 Task: Toggle the cursor blinking option in the integrated.
Action: Mouse moved to (49, 597)
Screenshot: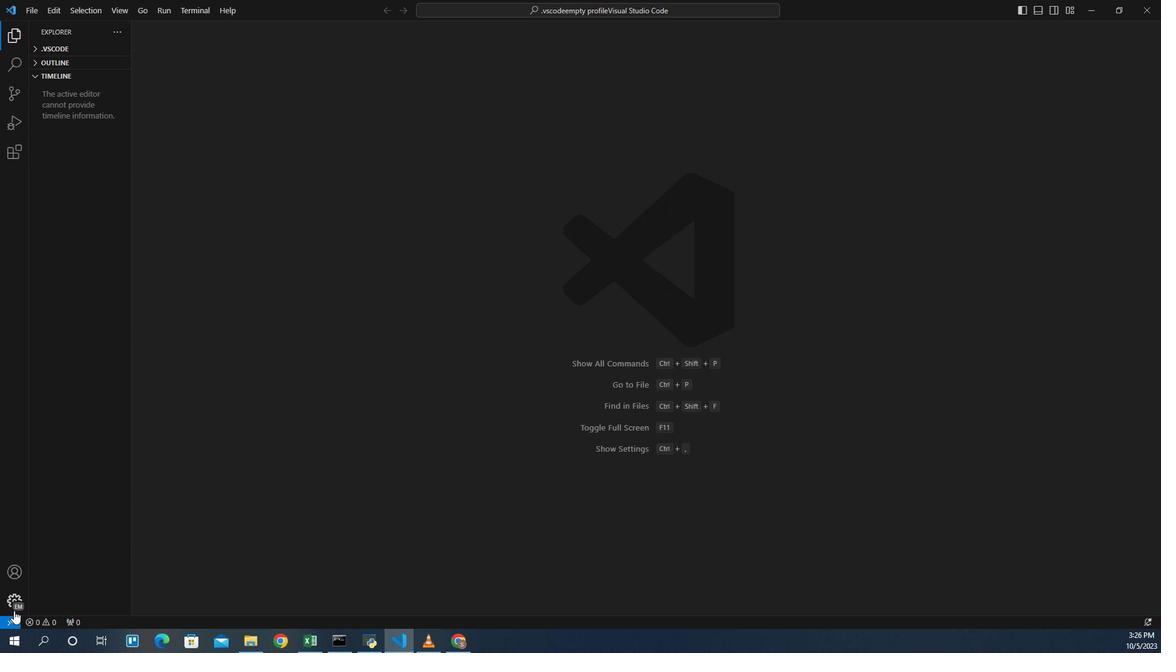 
Action: Mouse pressed left at (49, 597)
Screenshot: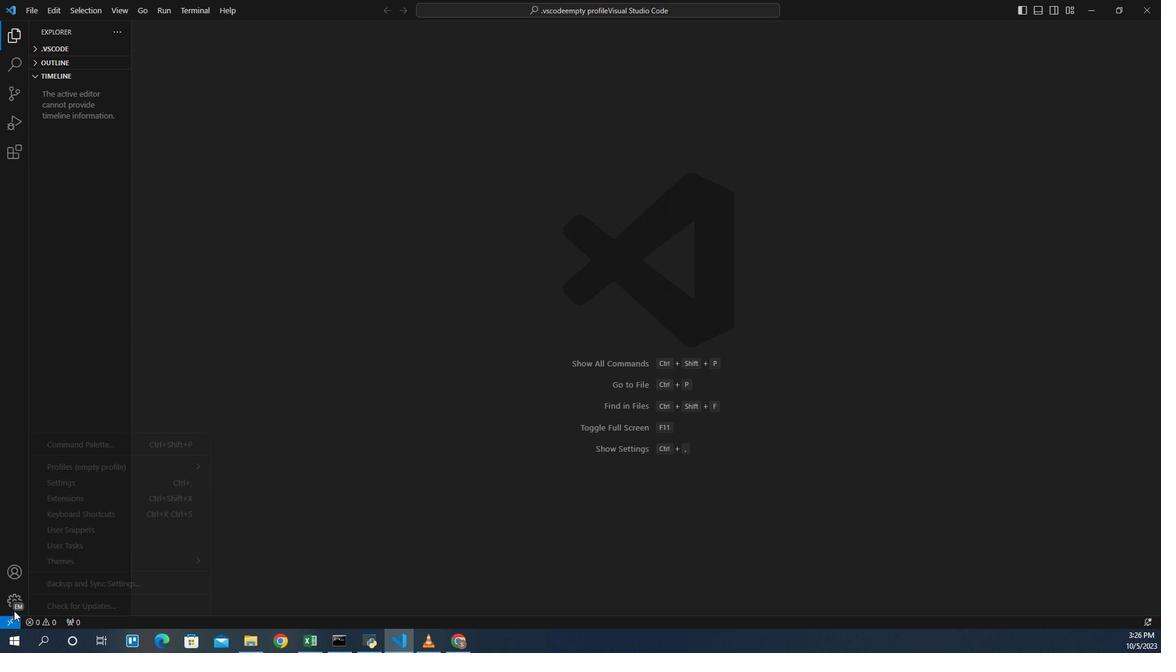 
Action: Mouse moved to (103, 481)
Screenshot: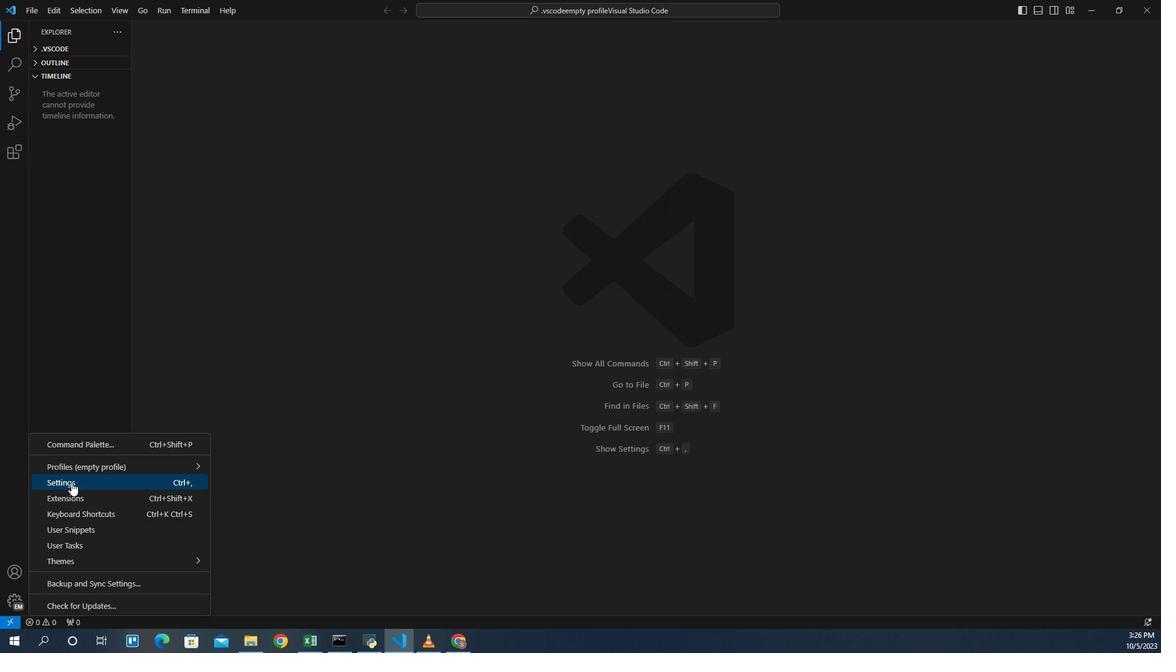 
Action: Mouse pressed left at (103, 481)
Screenshot: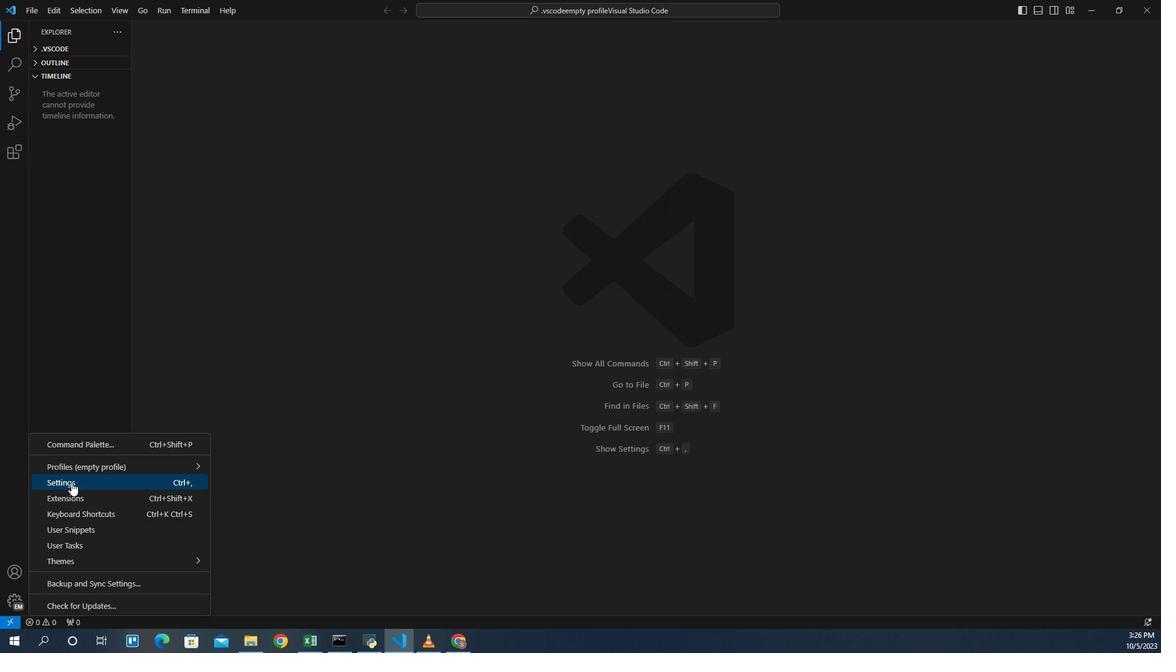 
Action: Mouse moved to (341, 189)
Screenshot: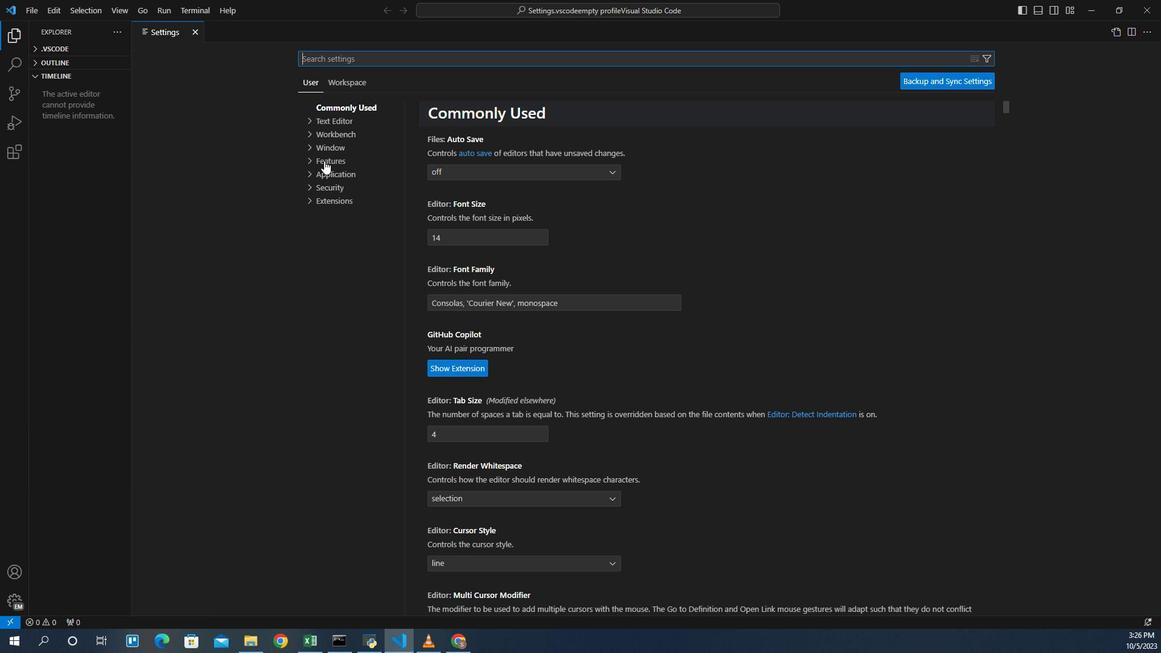 
Action: Mouse pressed left at (341, 189)
Screenshot: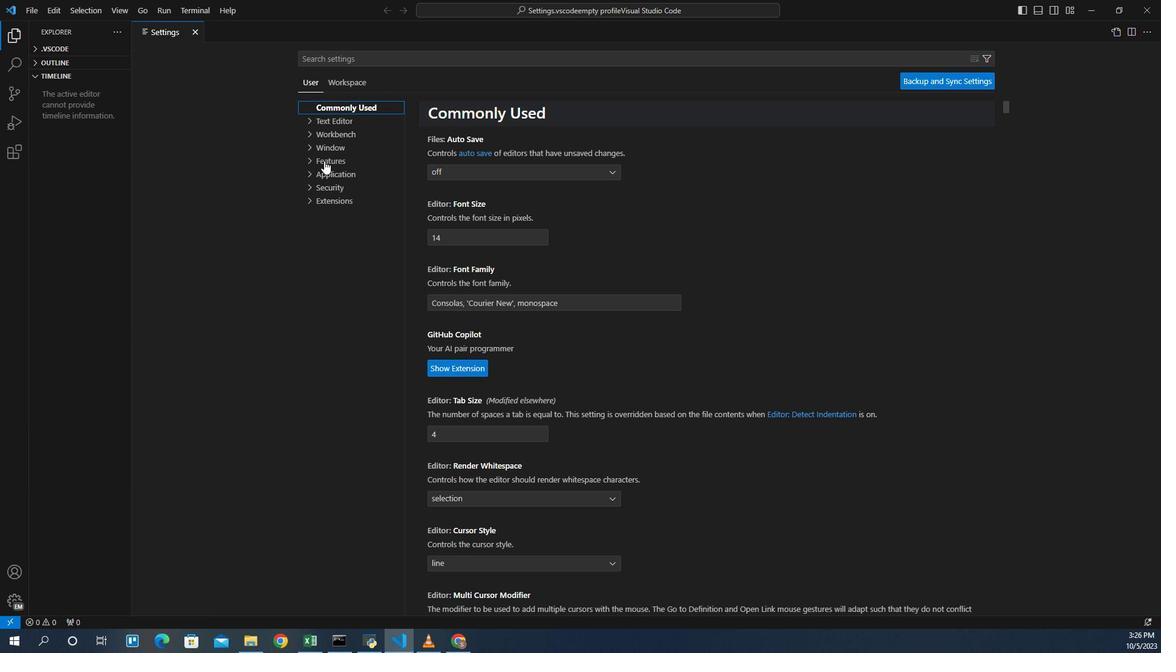 
Action: Mouse moved to (358, 282)
Screenshot: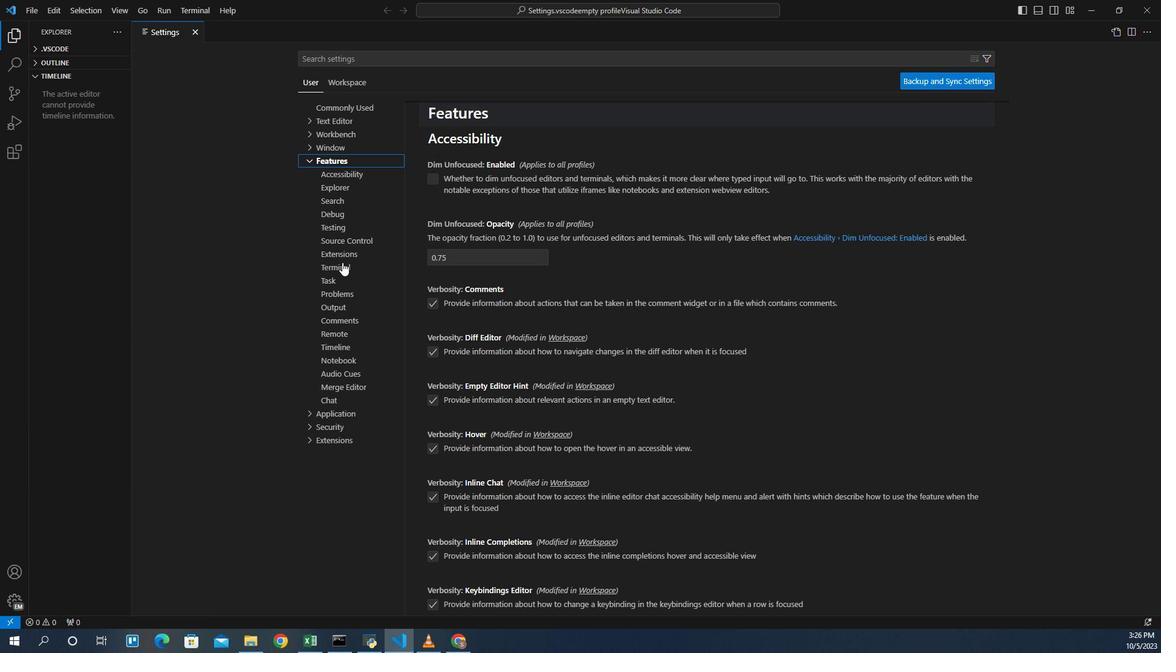 
Action: Mouse pressed left at (358, 282)
Screenshot: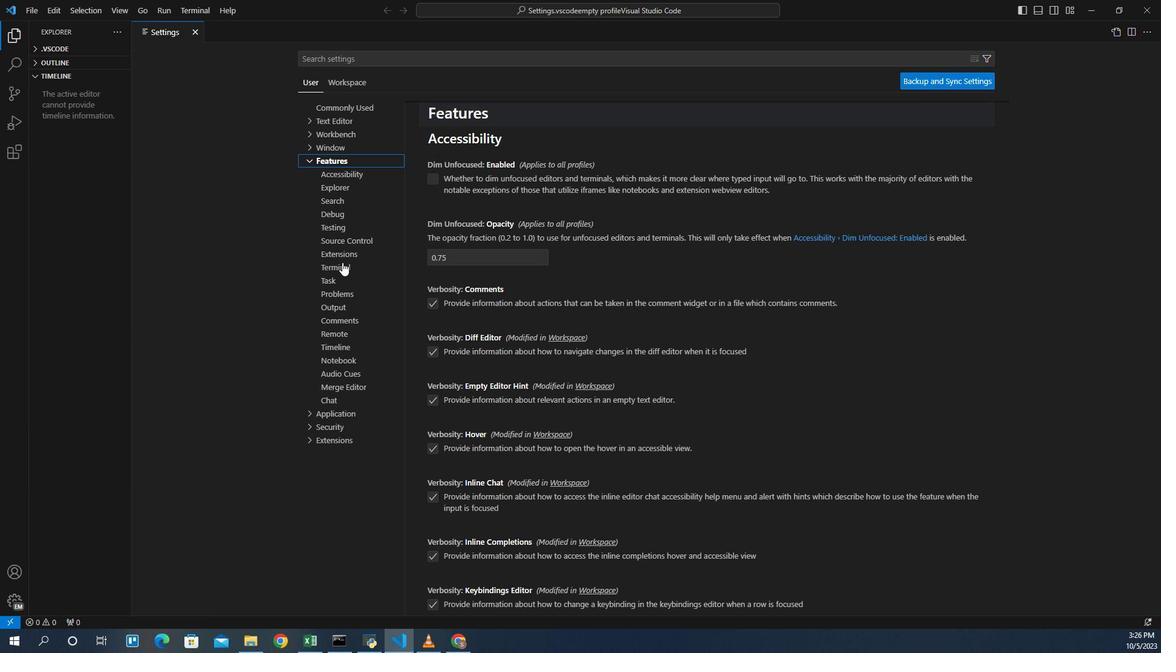 
Action: Mouse moved to (549, 455)
Screenshot: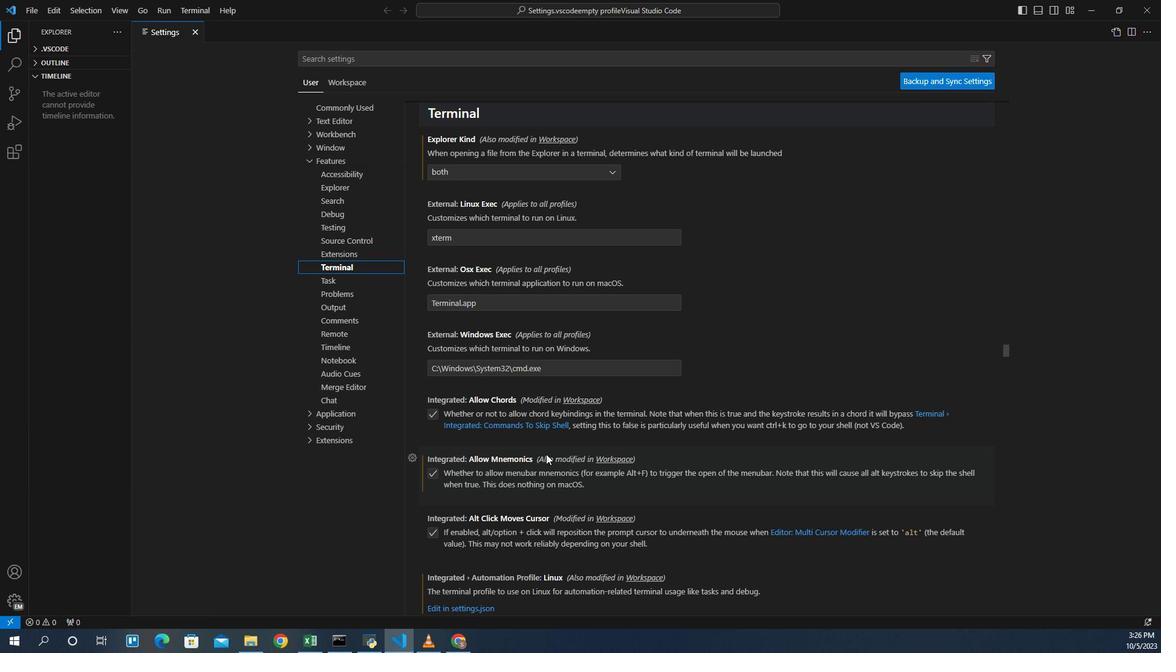 
Action: Mouse scrolled (549, 455) with delta (0, 0)
Screenshot: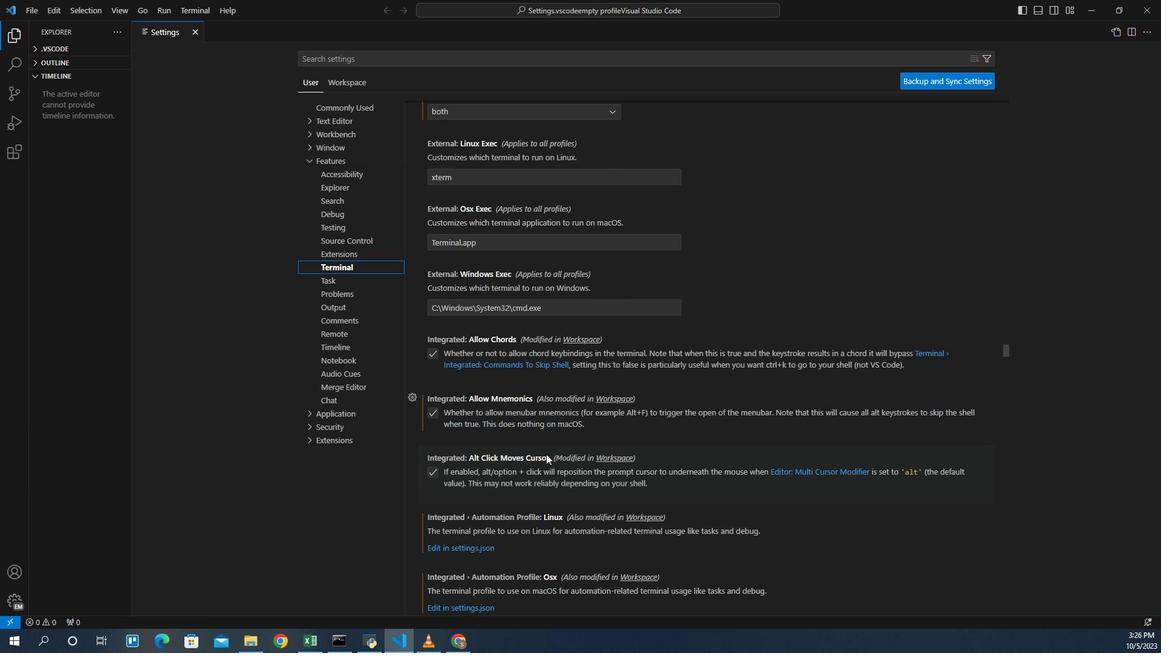 
Action: Mouse scrolled (549, 455) with delta (0, 0)
Screenshot: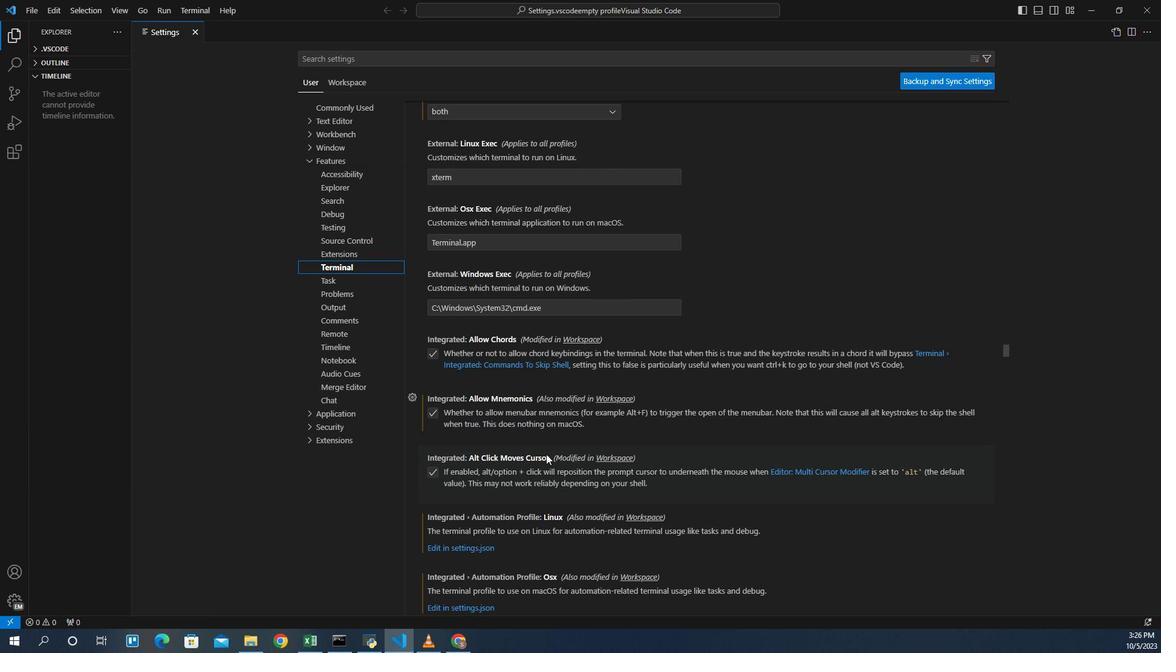
Action: Mouse scrolled (549, 455) with delta (0, 0)
Screenshot: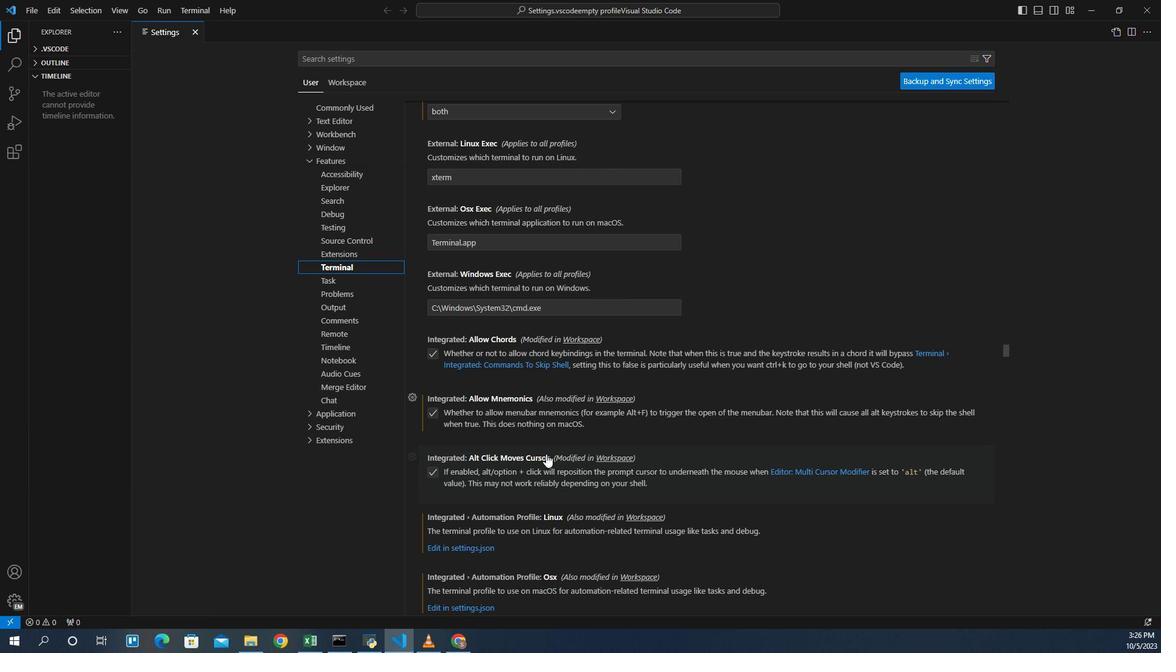 
Action: Mouse scrolled (549, 455) with delta (0, 0)
Screenshot: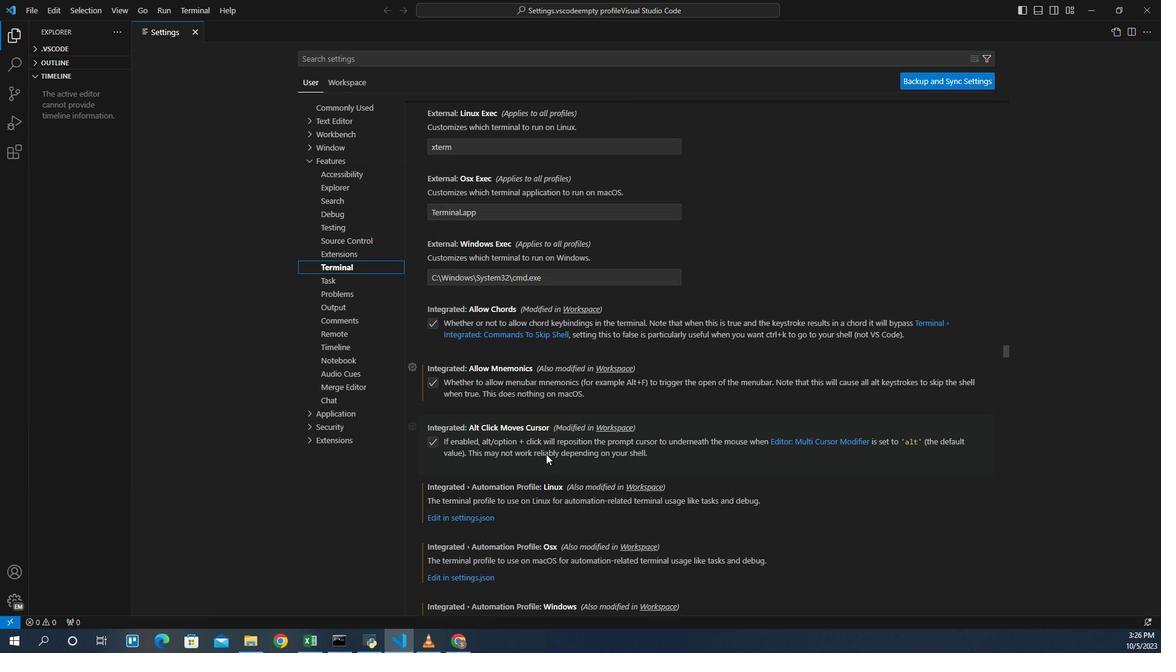 
Action: Mouse scrolled (549, 455) with delta (0, 0)
Screenshot: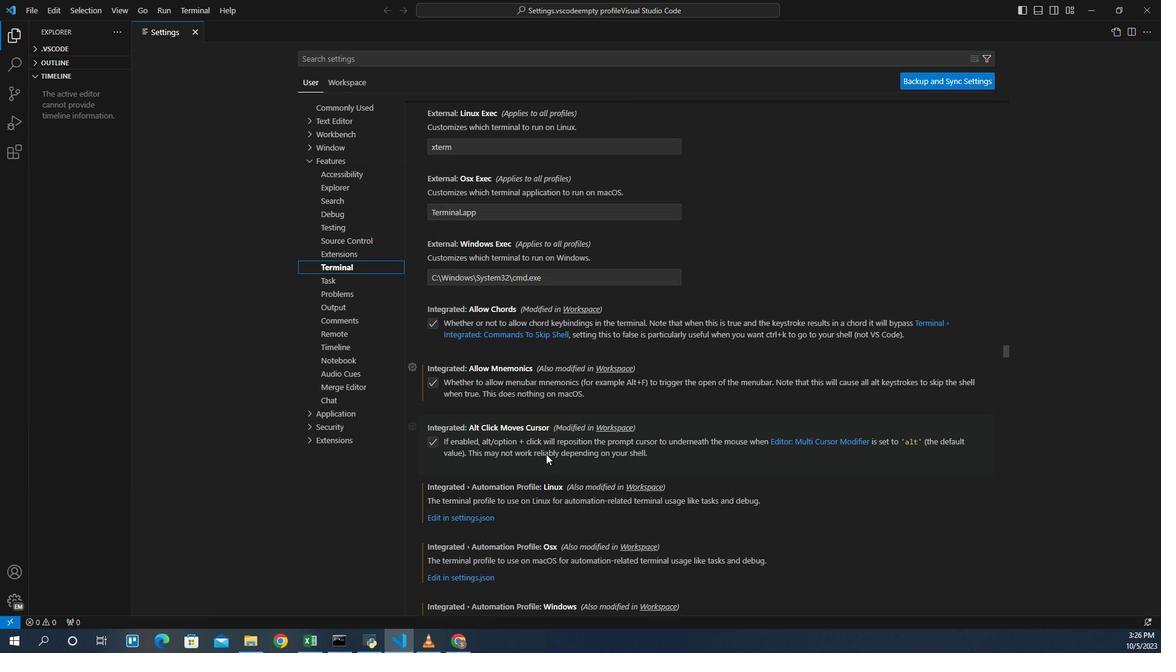 
Action: Mouse scrolled (549, 455) with delta (0, 0)
Screenshot: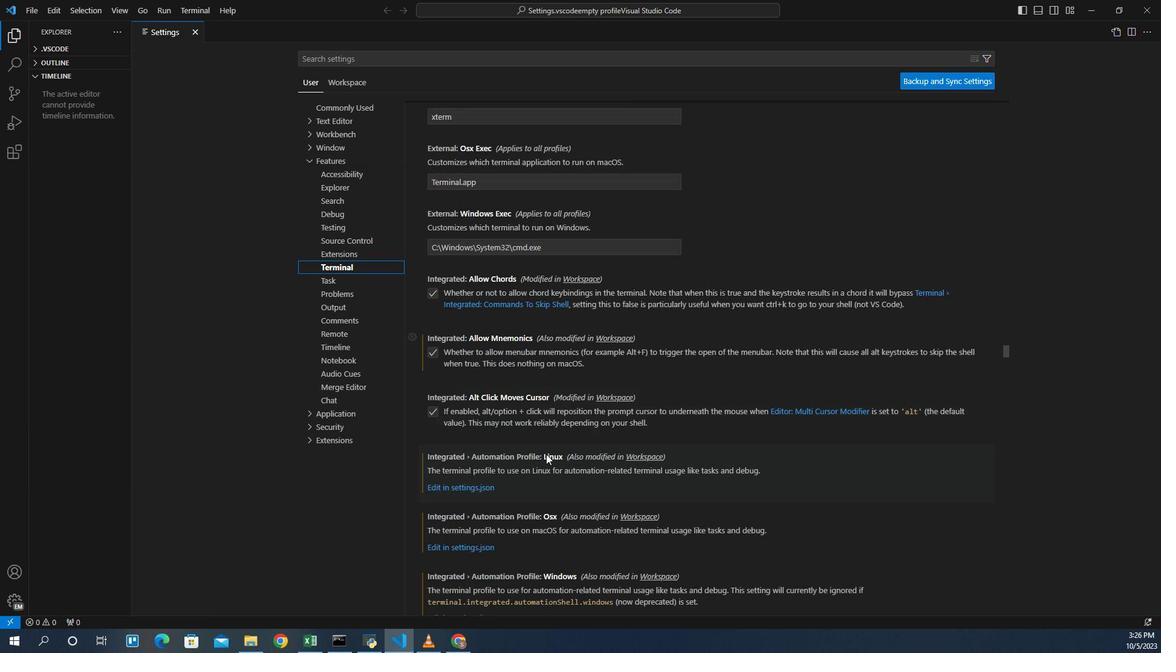 
Action: Mouse scrolled (549, 455) with delta (0, 0)
Screenshot: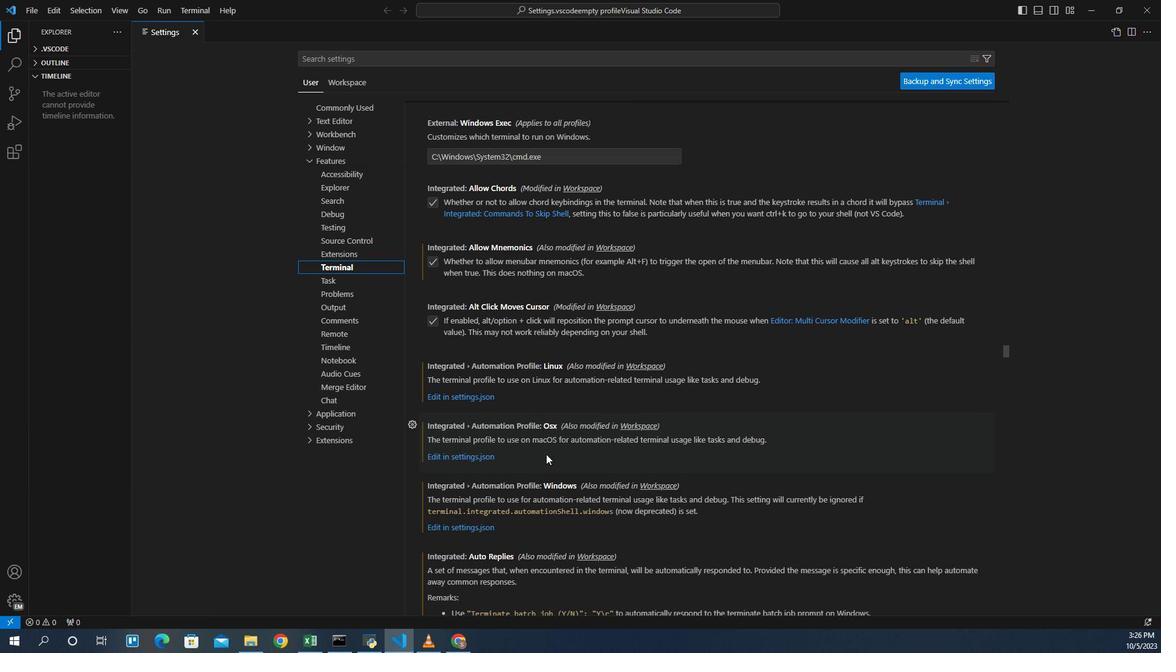 
Action: Mouse scrolled (549, 455) with delta (0, 0)
Screenshot: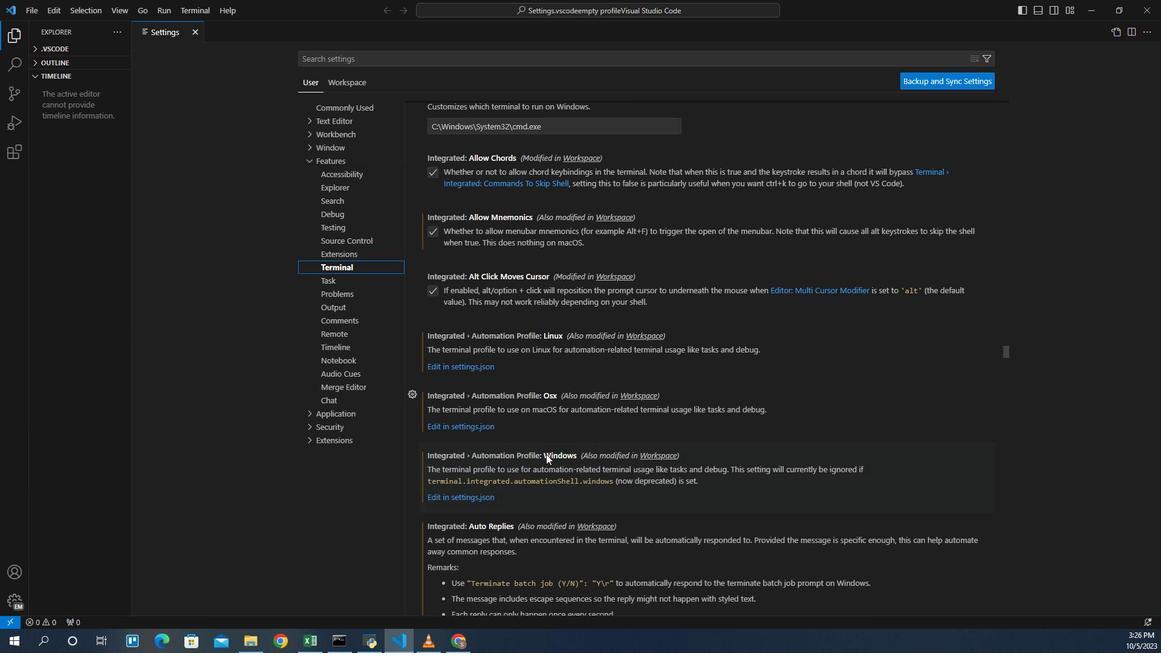 
Action: Mouse scrolled (549, 455) with delta (0, 0)
Screenshot: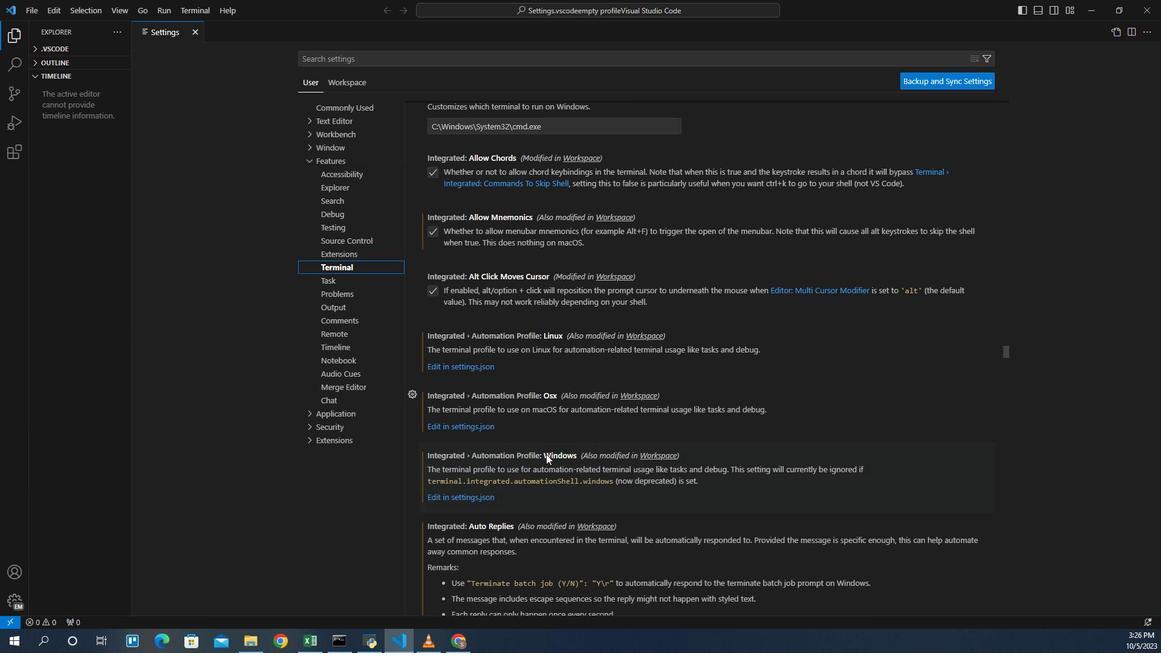 
Action: Mouse scrolled (549, 455) with delta (0, 0)
Screenshot: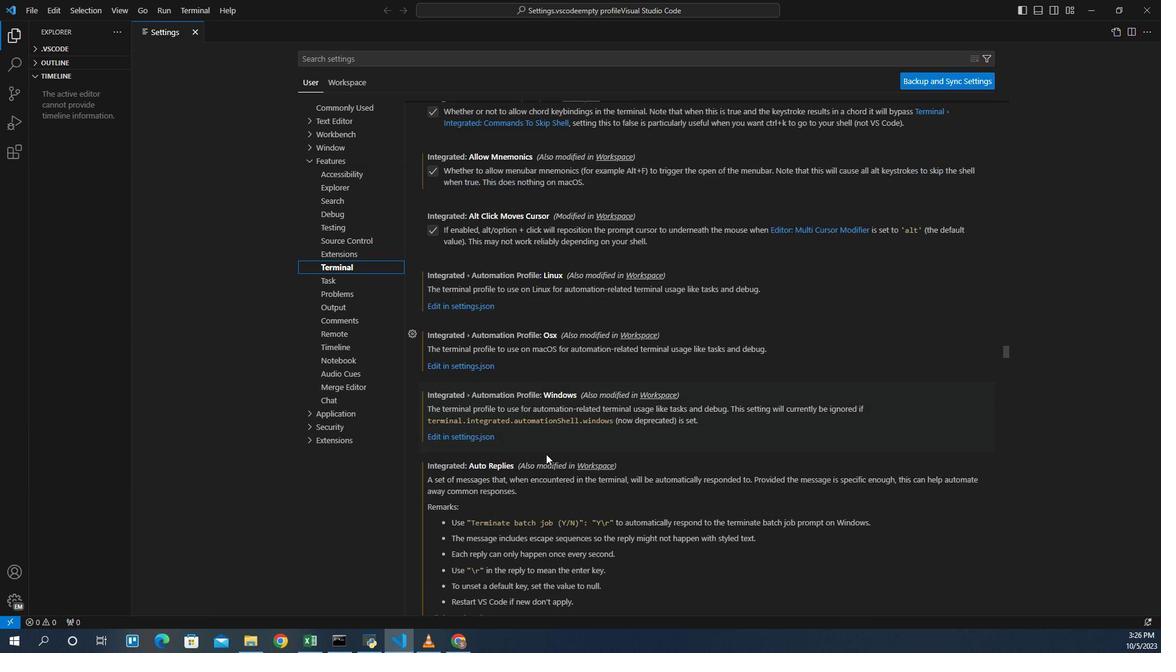
Action: Mouse scrolled (549, 455) with delta (0, 0)
Screenshot: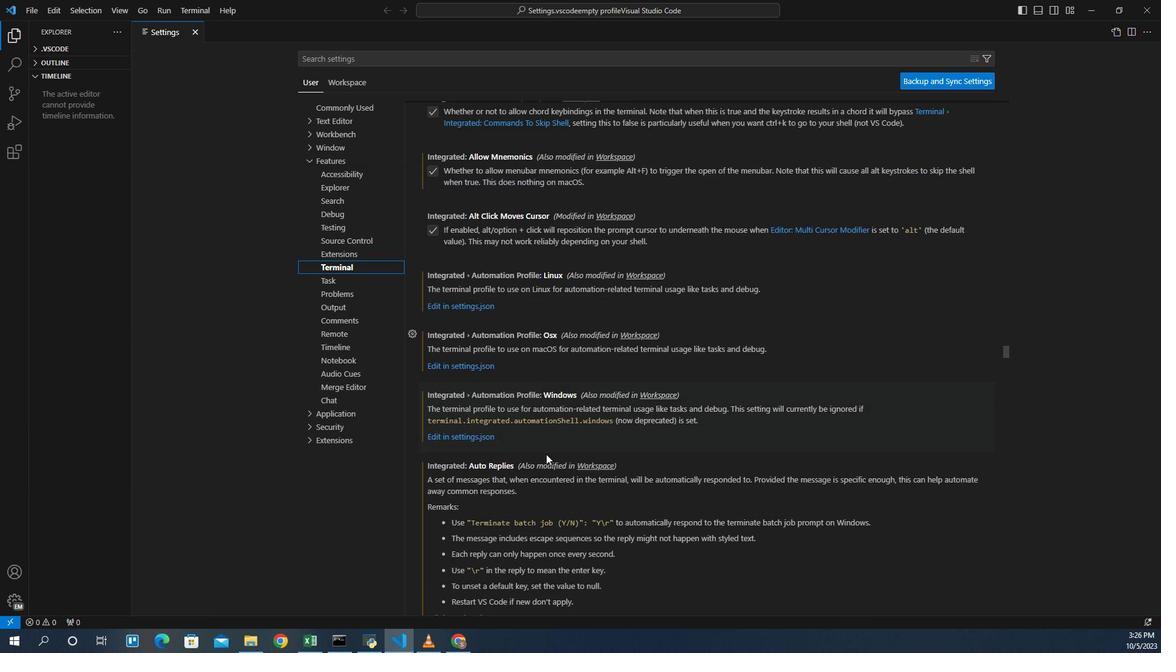
Action: Mouse scrolled (549, 455) with delta (0, 0)
Screenshot: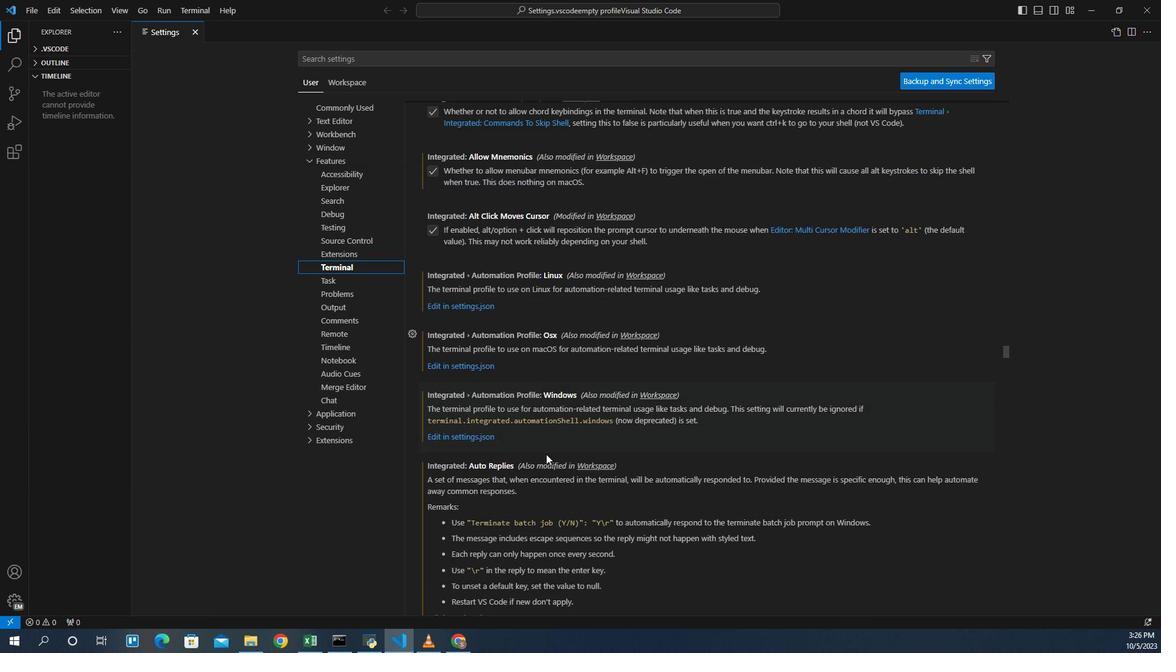 
Action: Mouse scrolled (549, 455) with delta (0, 0)
Screenshot: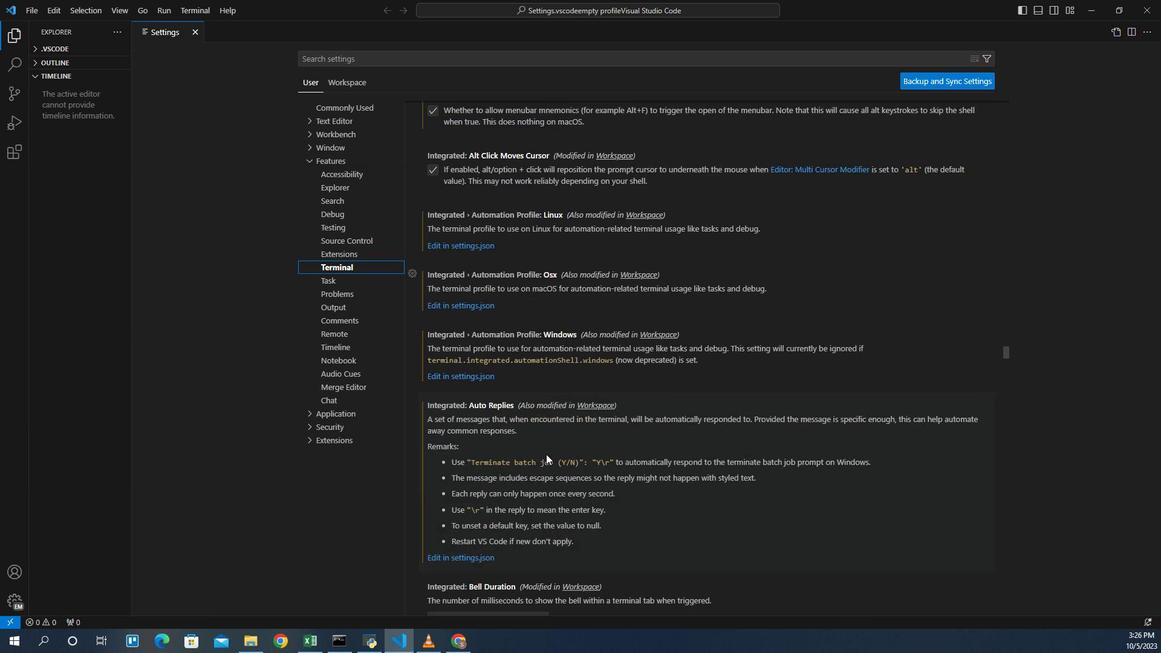 
Action: Mouse scrolled (549, 455) with delta (0, 0)
Screenshot: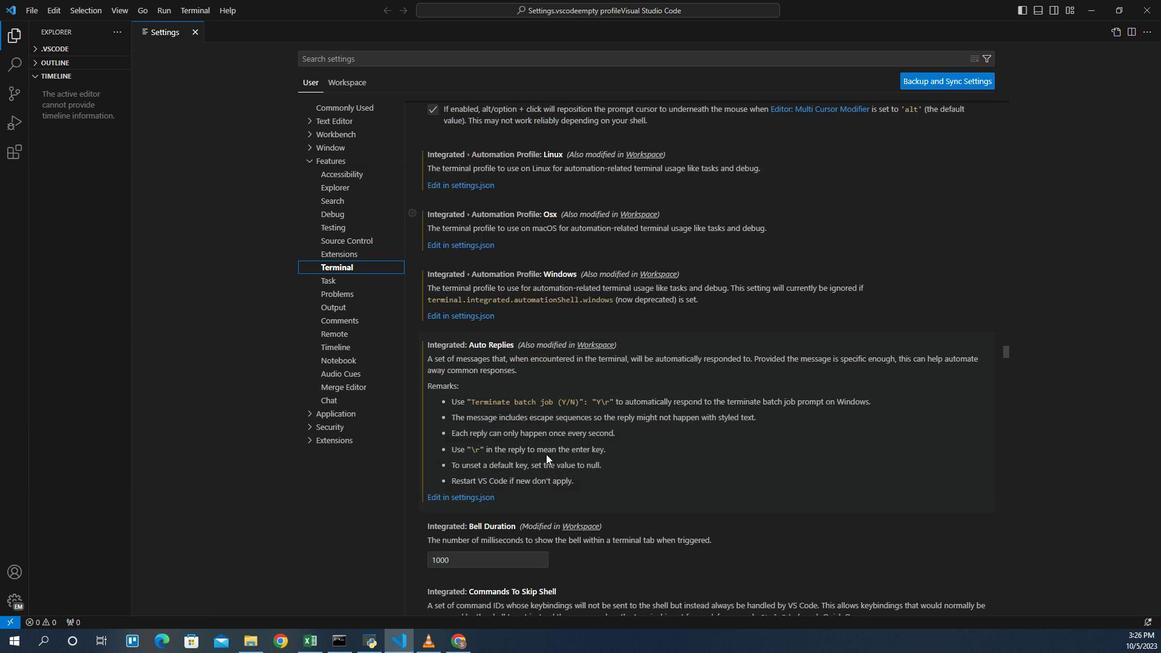 
Action: Mouse scrolled (549, 455) with delta (0, 0)
Screenshot: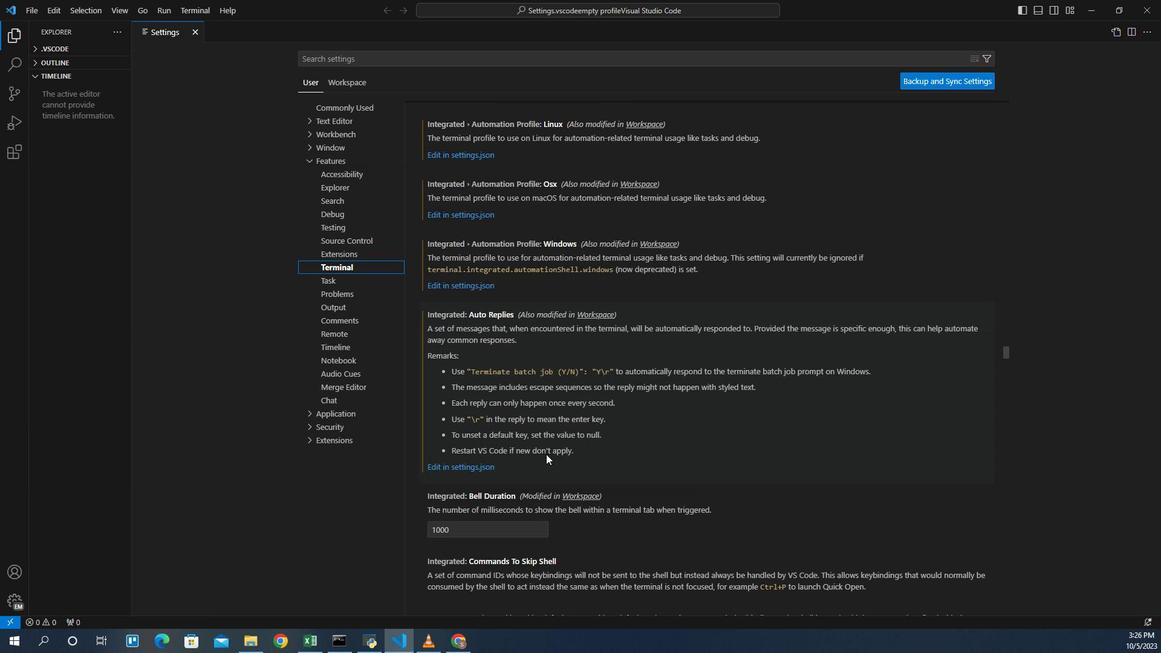 
Action: Mouse scrolled (549, 455) with delta (0, 0)
Screenshot: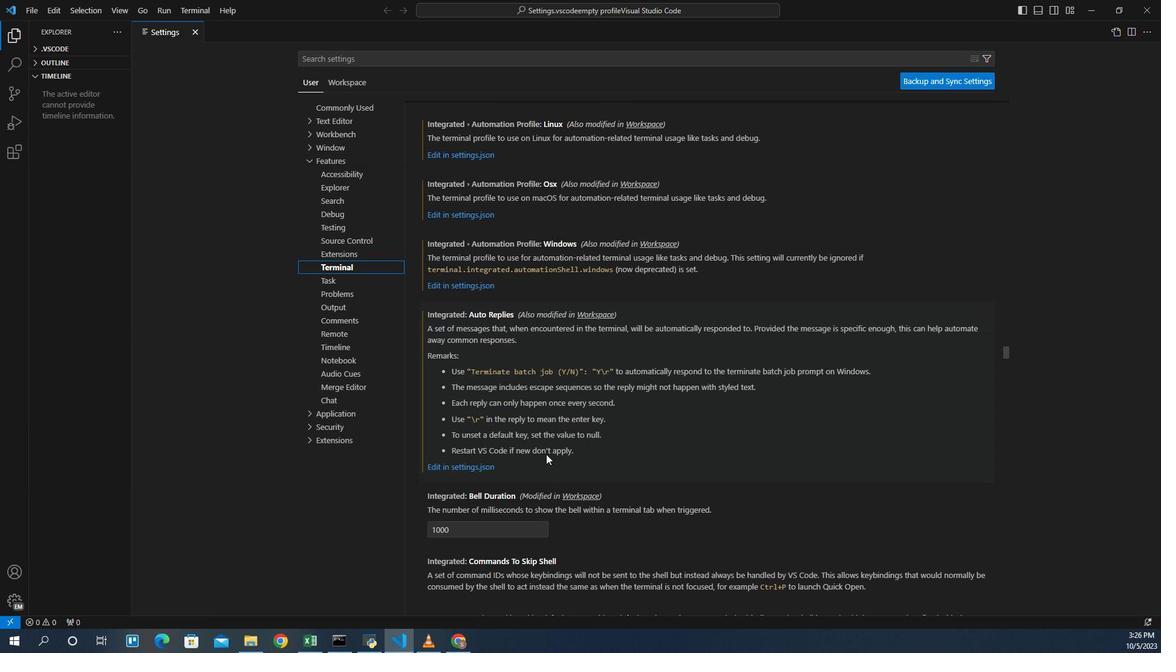 
Action: Mouse scrolled (549, 456) with delta (0, 0)
Screenshot: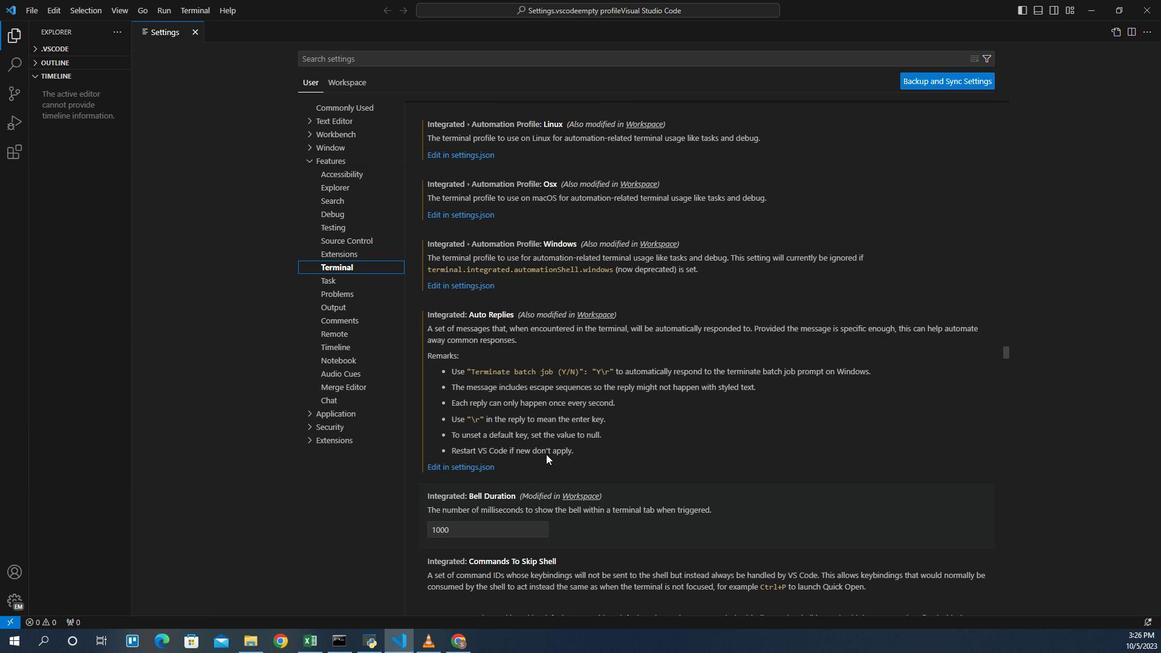 
Action: Mouse scrolled (549, 455) with delta (0, 0)
Screenshot: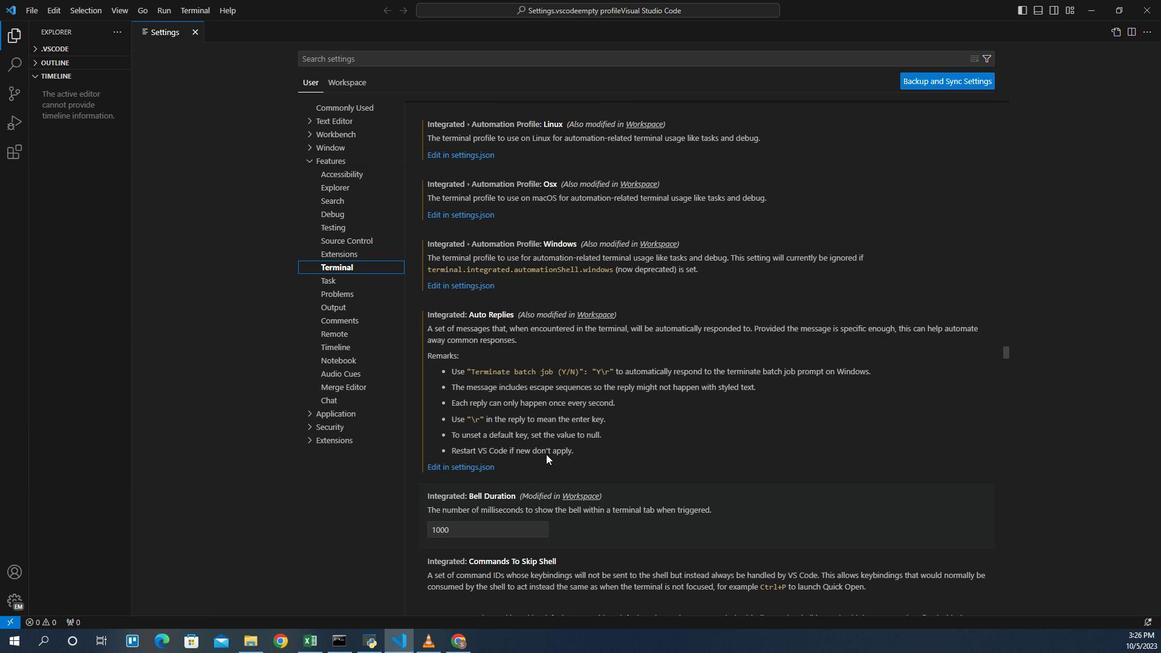 
Action: Mouse scrolled (549, 456) with delta (0, 0)
Screenshot: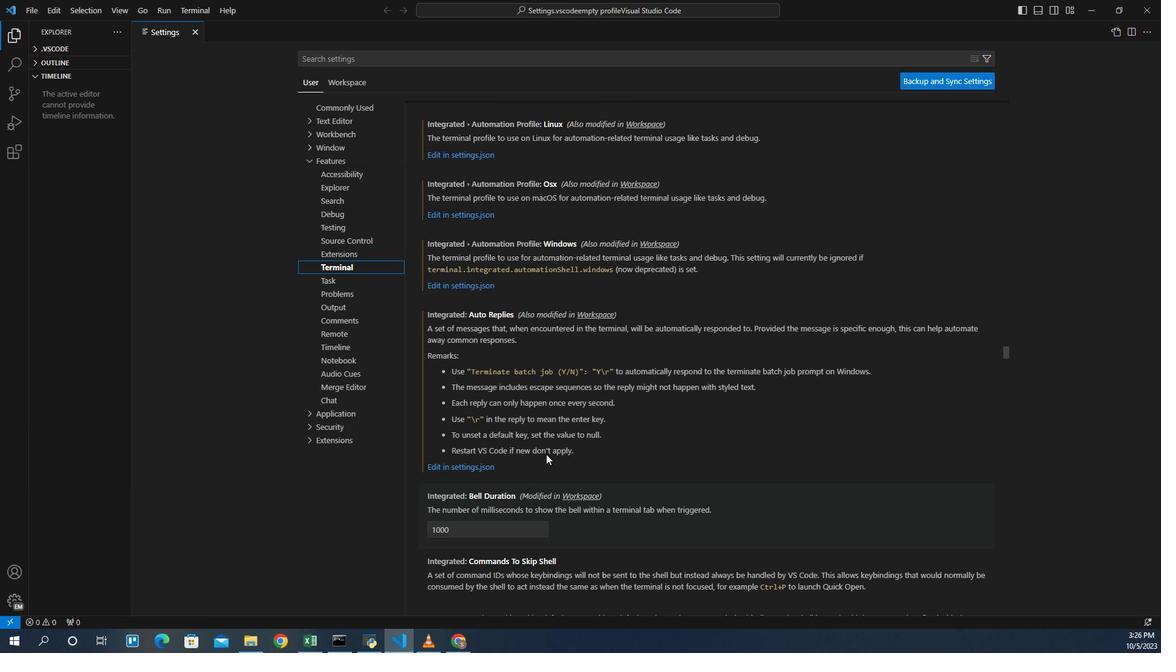 
Action: Mouse scrolled (549, 455) with delta (0, 0)
Screenshot: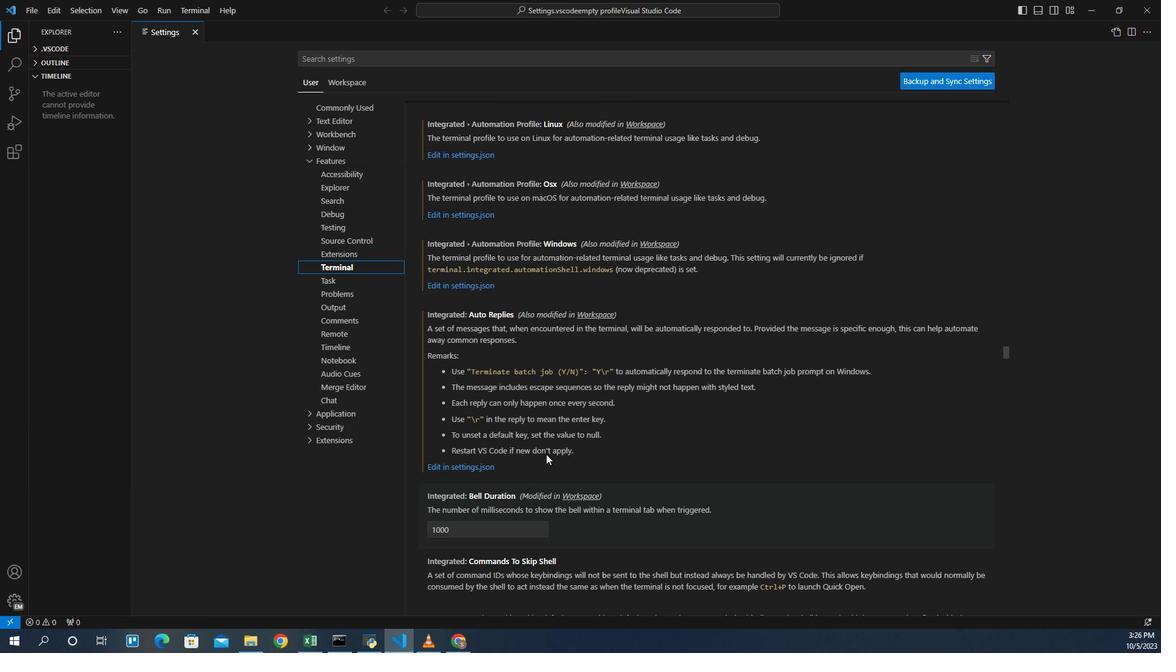 
Action: Mouse scrolled (549, 455) with delta (0, 0)
Screenshot: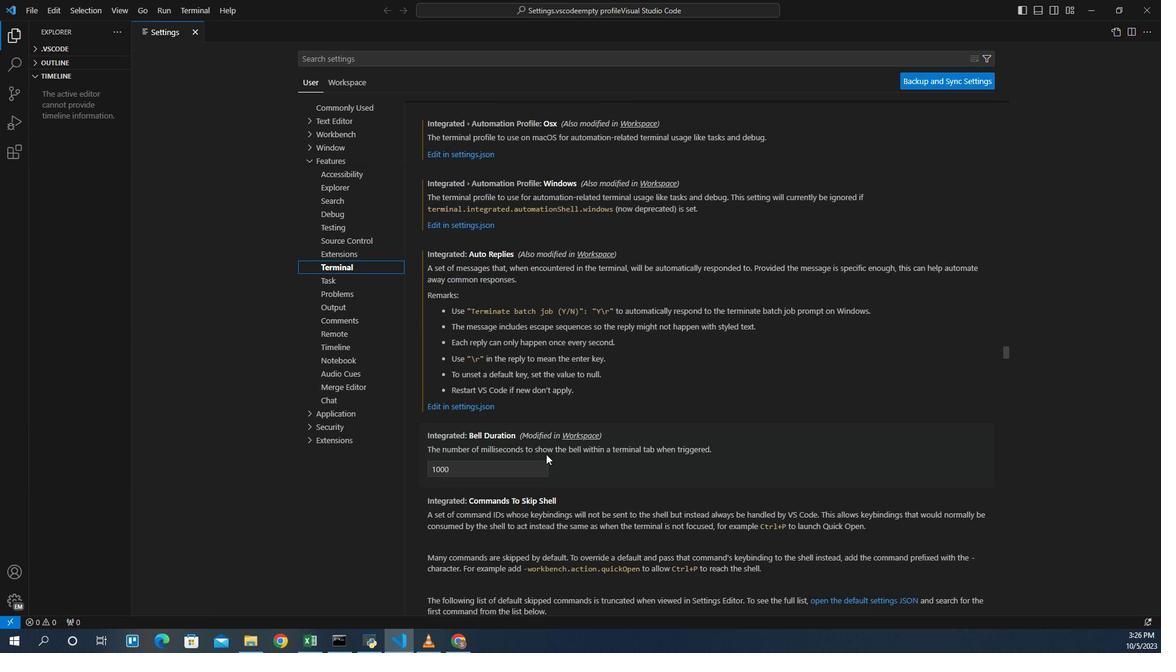 
Action: Mouse scrolled (549, 455) with delta (0, 0)
Screenshot: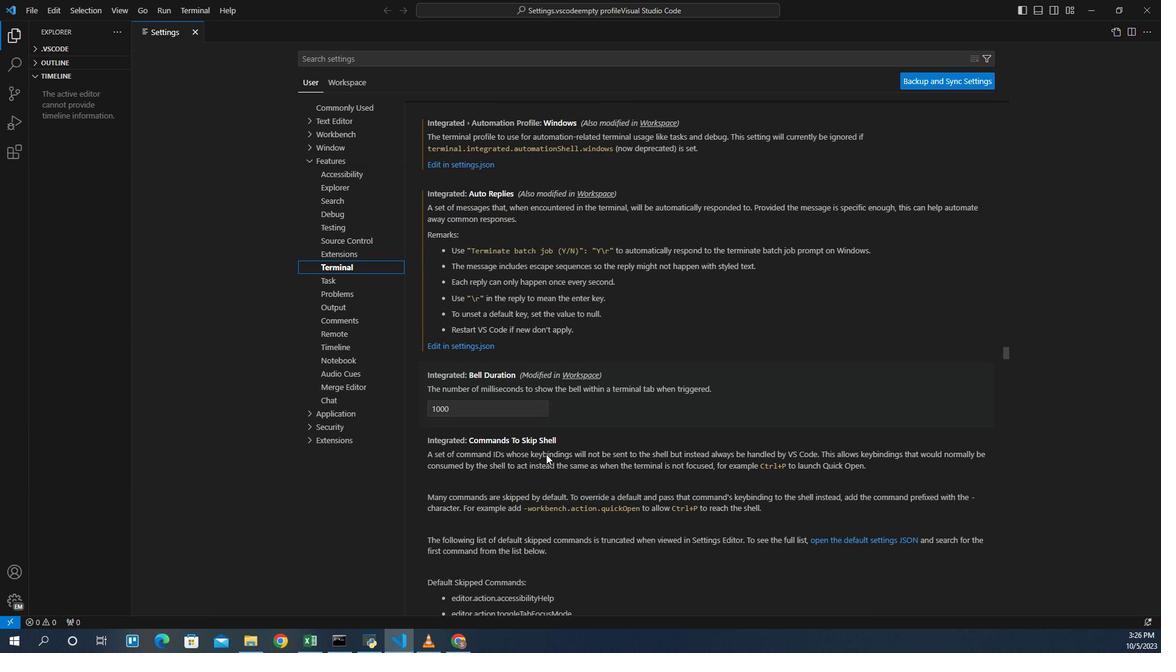 
Action: Mouse scrolled (549, 455) with delta (0, 0)
Screenshot: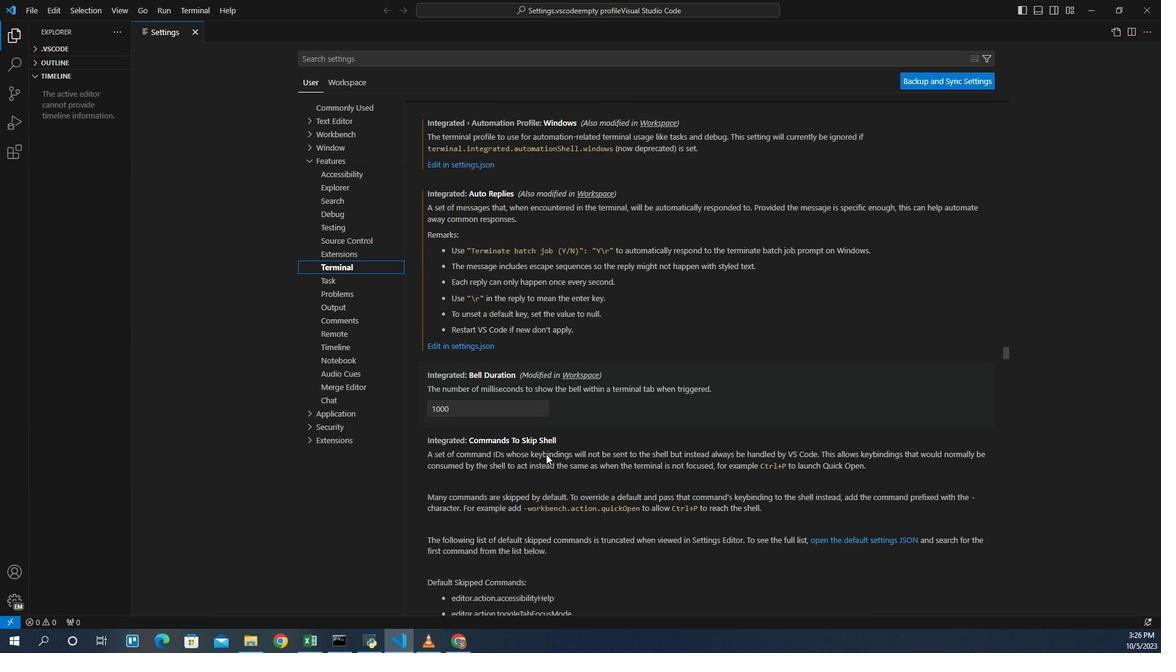 
Action: Mouse scrolled (549, 455) with delta (0, 0)
Screenshot: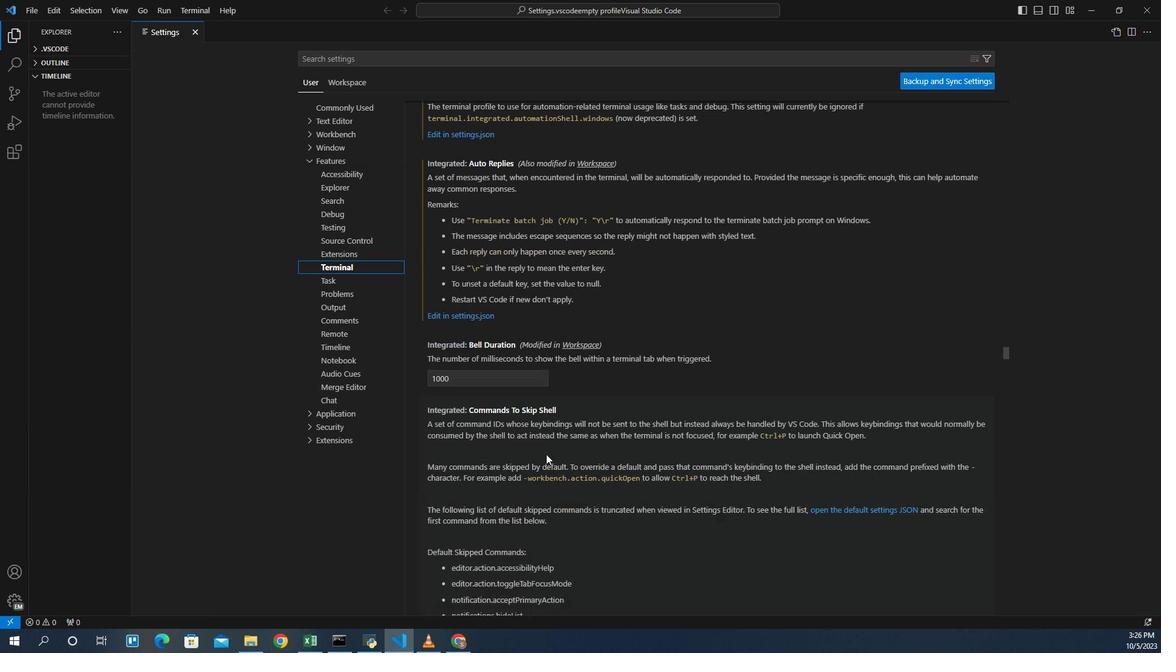 
Action: Mouse scrolled (549, 455) with delta (0, 0)
Screenshot: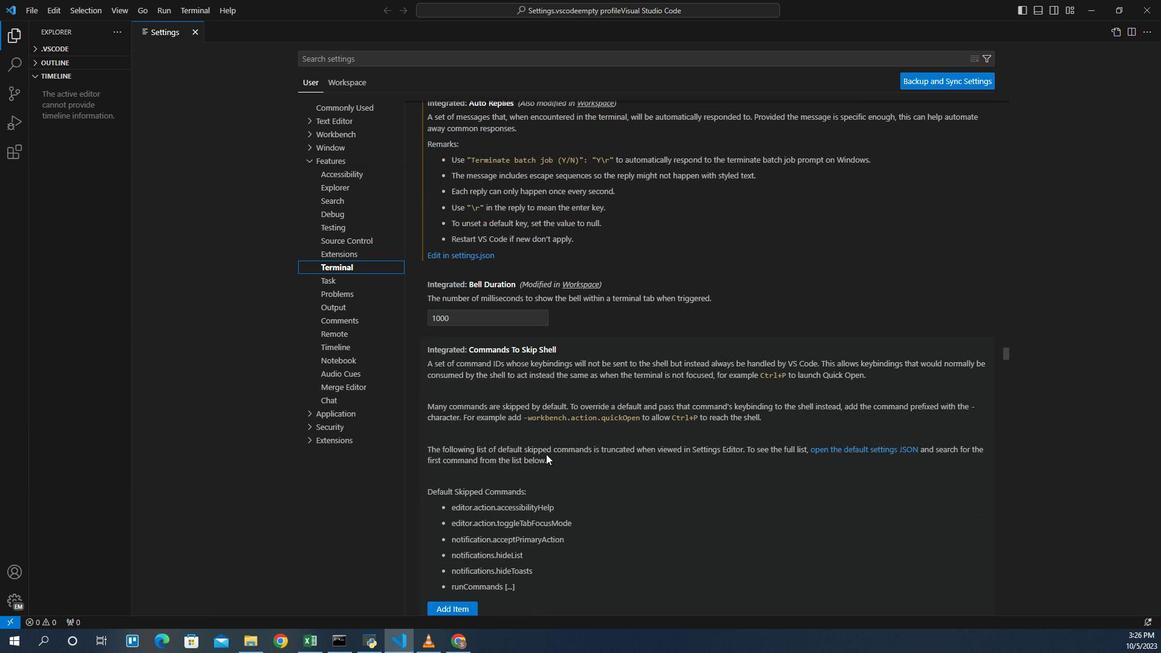 
Action: Mouse scrolled (549, 455) with delta (0, 0)
Screenshot: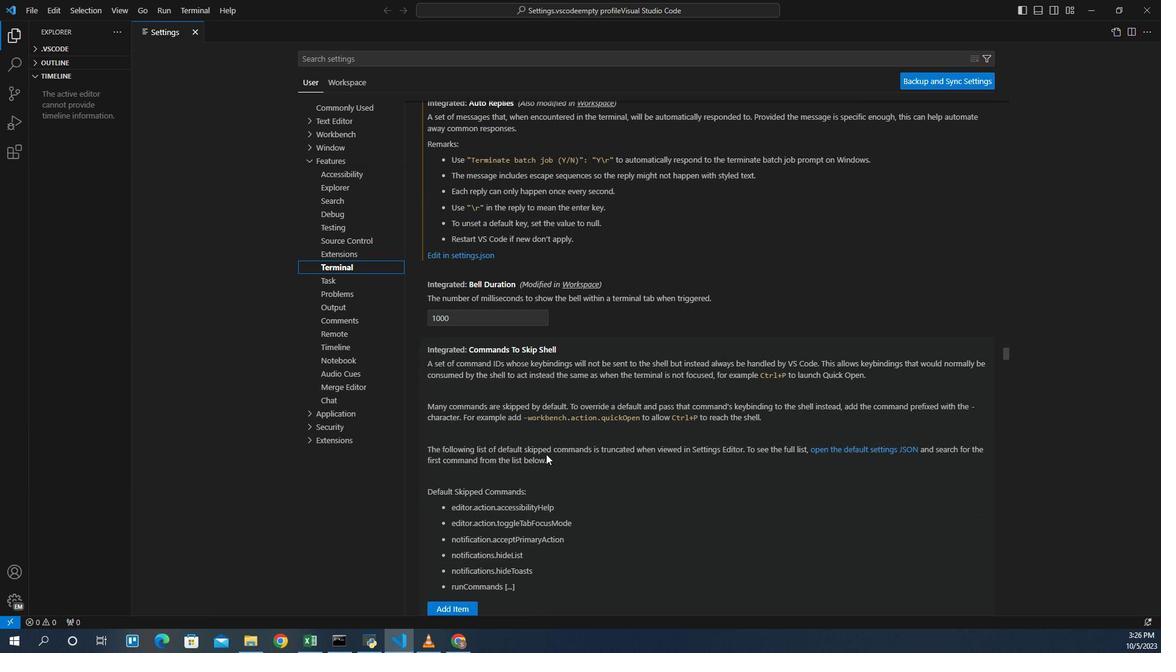 
Action: Mouse scrolled (549, 455) with delta (0, 0)
Screenshot: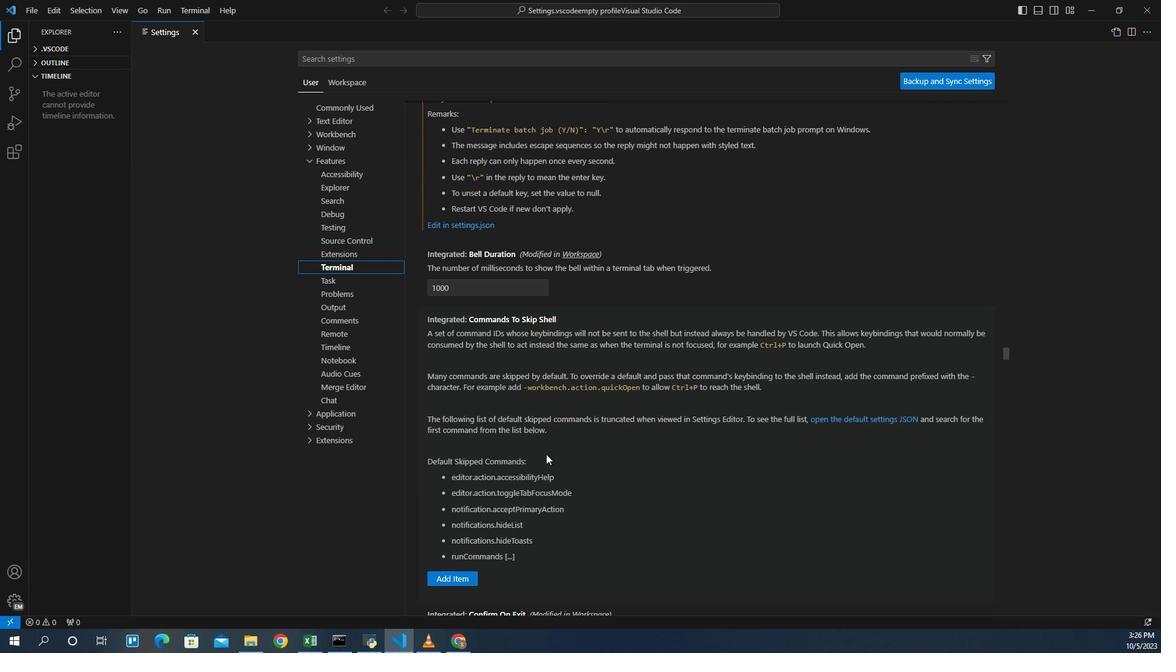 
Action: Mouse scrolled (549, 455) with delta (0, 0)
Screenshot: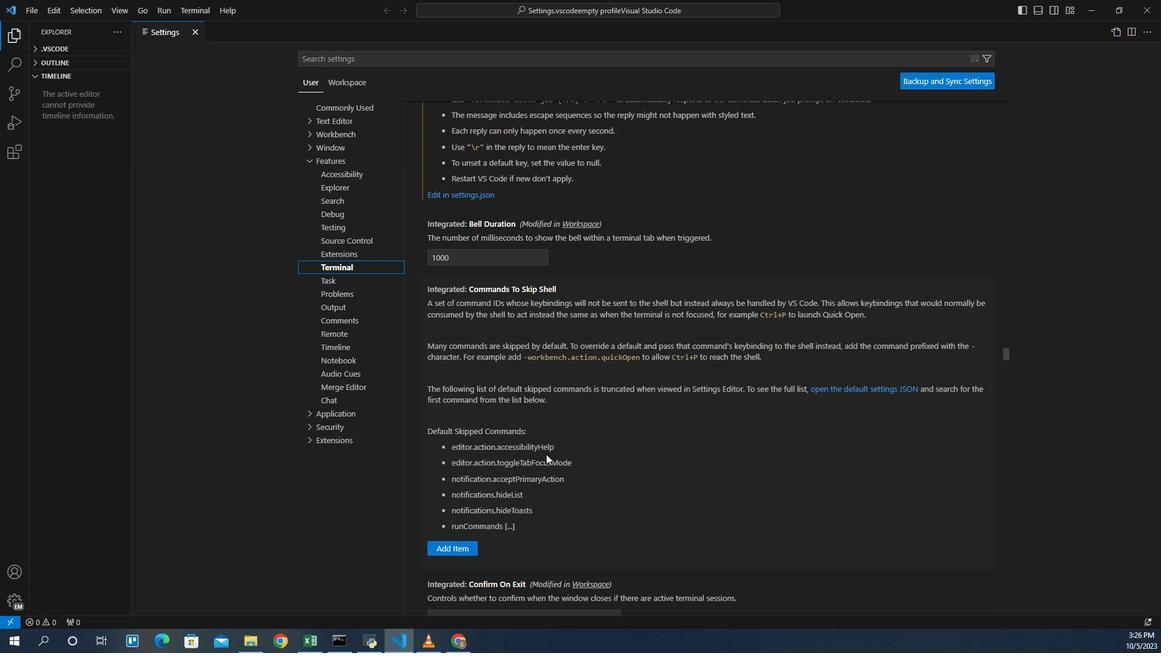 
Action: Mouse scrolled (549, 456) with delta (0, 0)
Screenshot: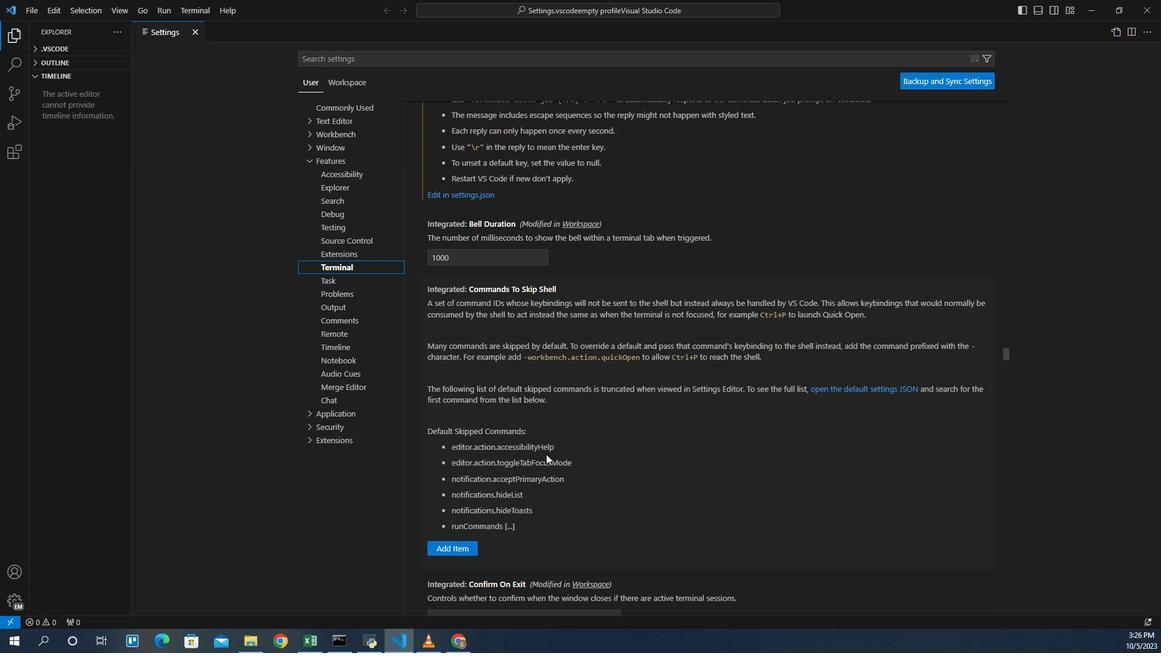 
Action: Mouse scrolled (549, 455) with delta (0, 0)
Screenshot: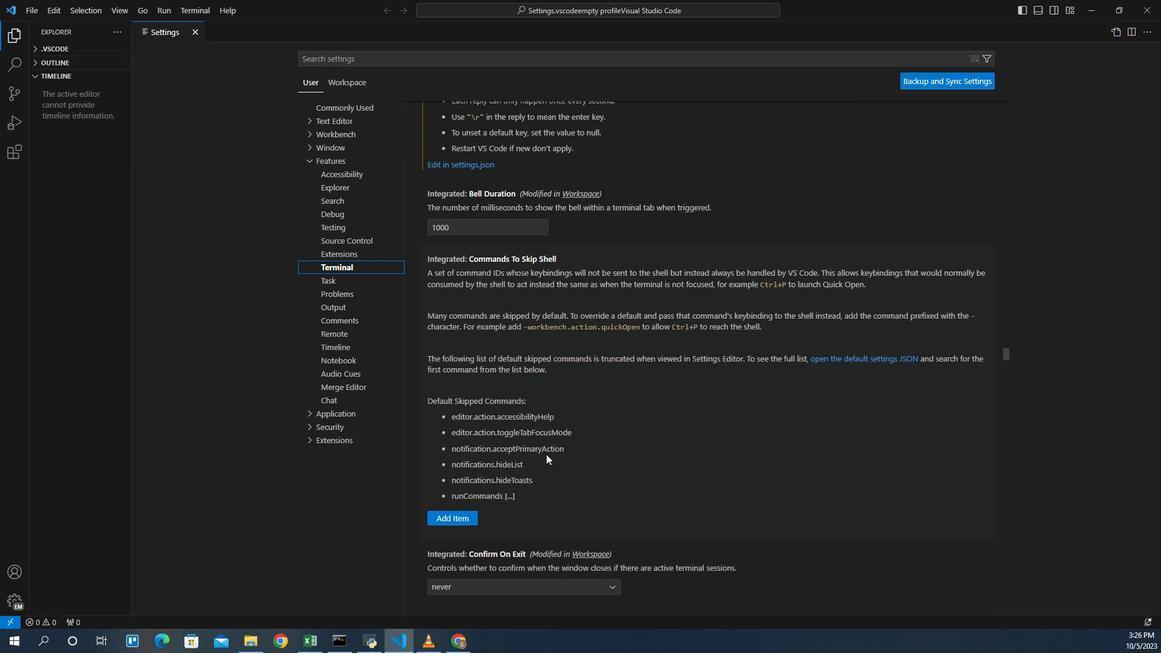 
Action: Mouse scrolled (549, 455) with delta (0, 0)
Screenshot: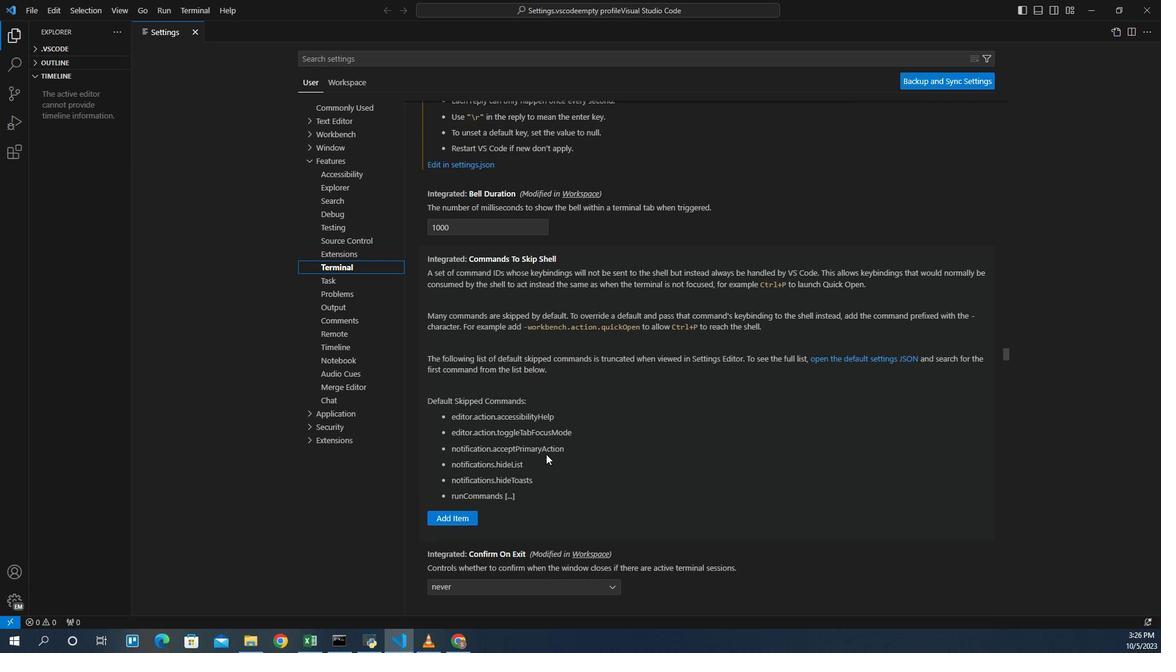 
Action: Mouse scrolled (549, 455) with delta (0, 0)
Screenshot: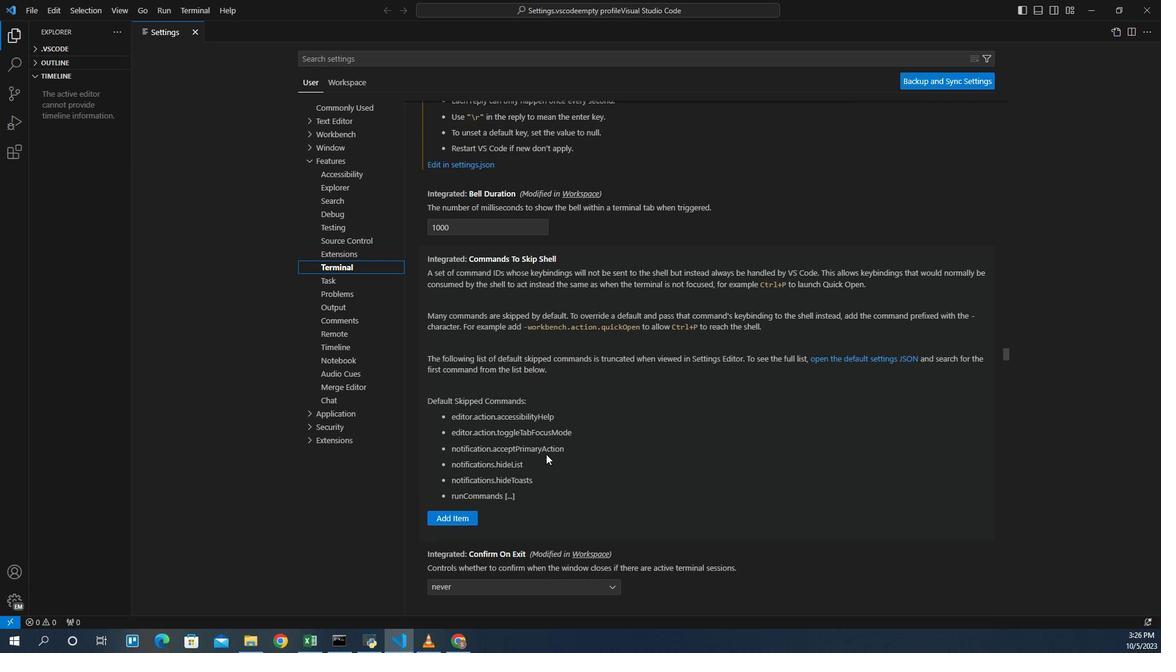 
Action: Mouse scrolled (549, 455) with delta (0, 0)
Screenshot: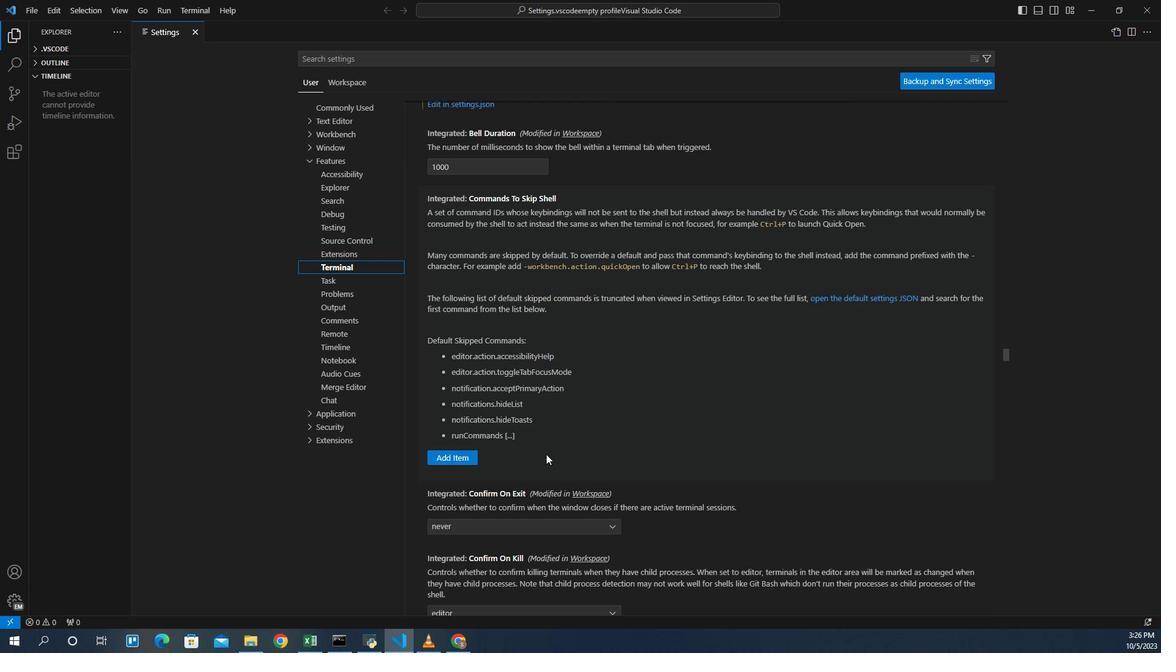 
Action: Mouse scrolled (549, 455) with delta (0, 0)
Screenshot: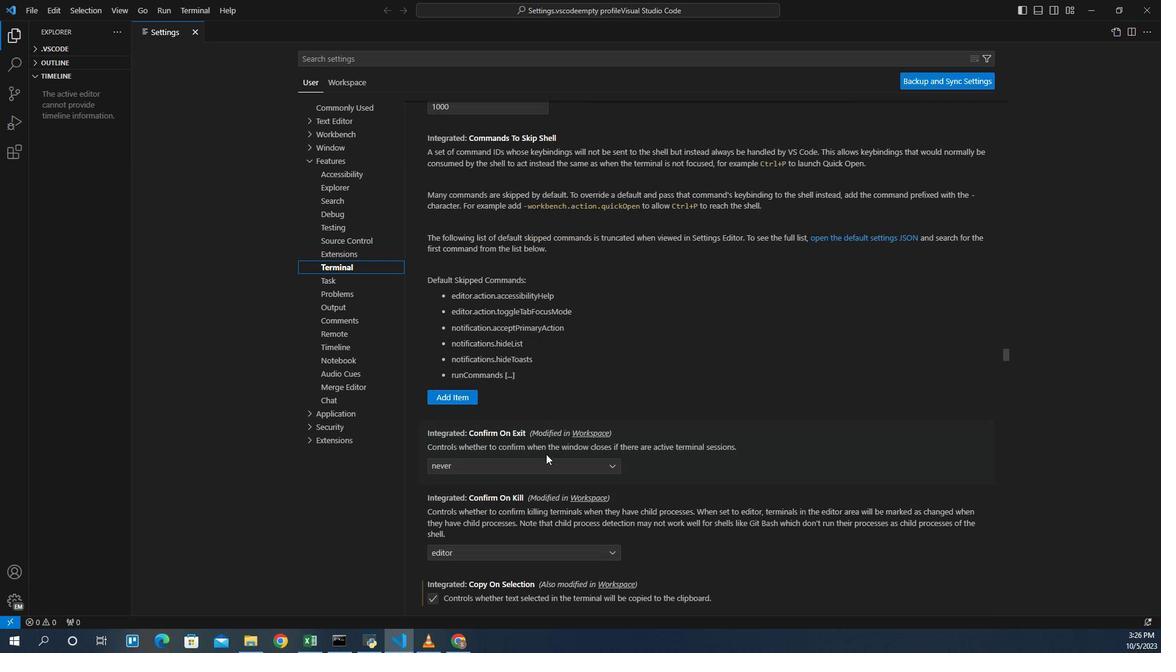 
Action: Mouse scrolled (549, 455) with delta (0, 0)
Screenshot: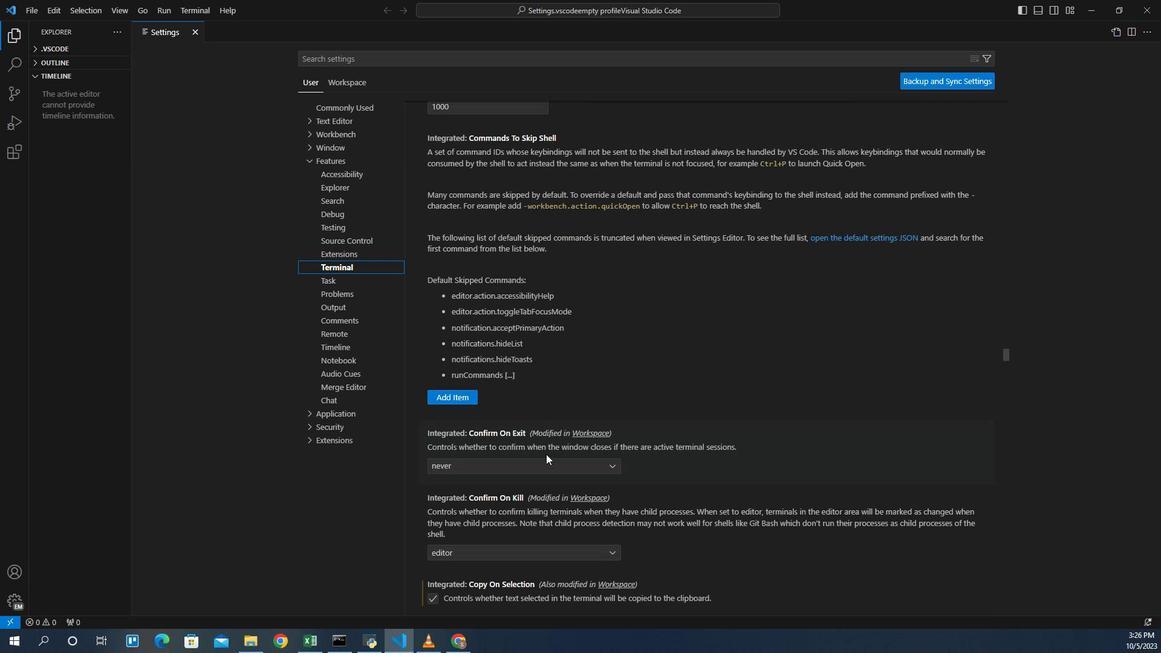 
Action: Mouse scrolled (549, 455) with delta (0, 0)
Screenshot: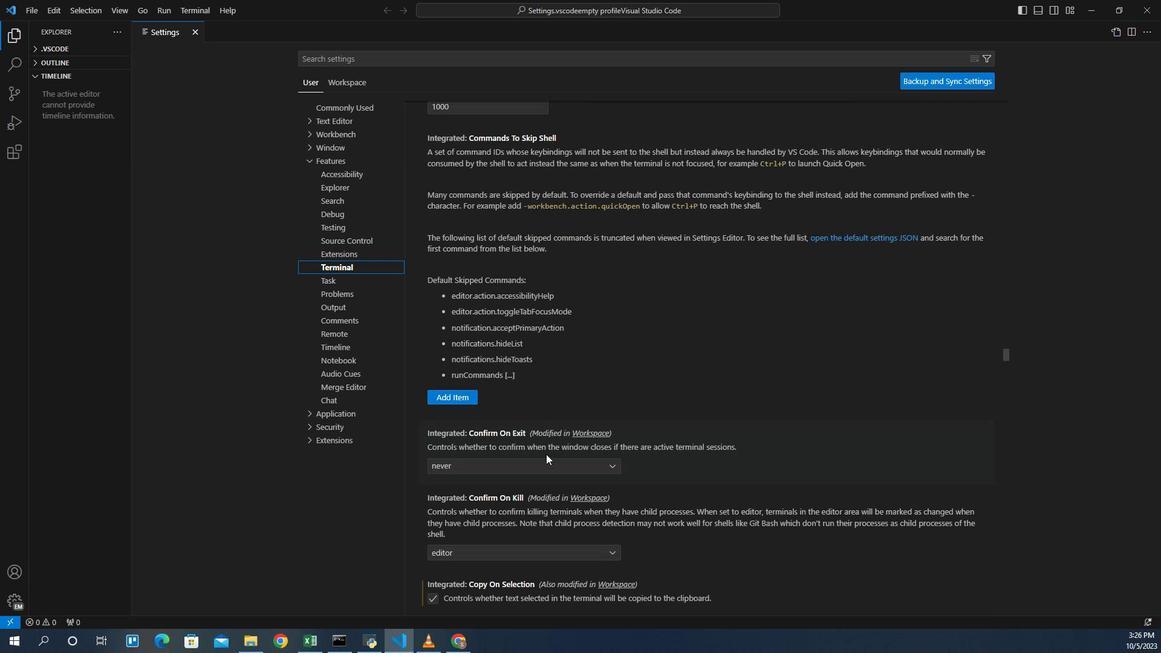 
Action: Mouse scrolled (549, 456) with delta (0, 0)
Screenshot: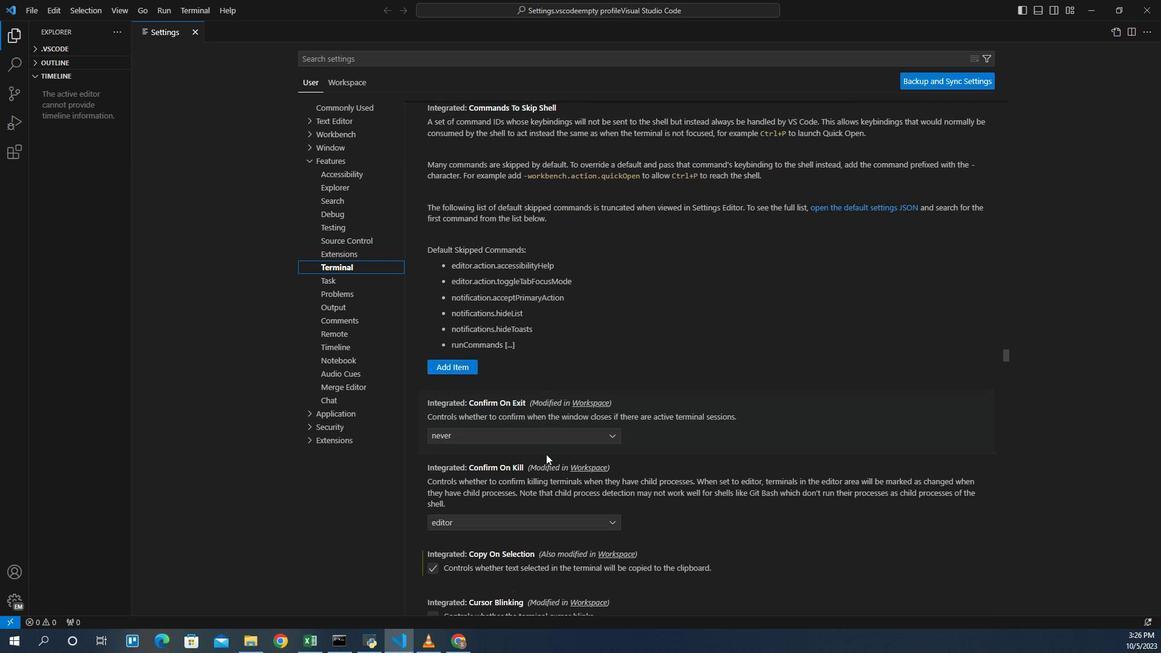 
Action: Mouse scrolled (549, 455) with delta (0, 0)
Screenshot: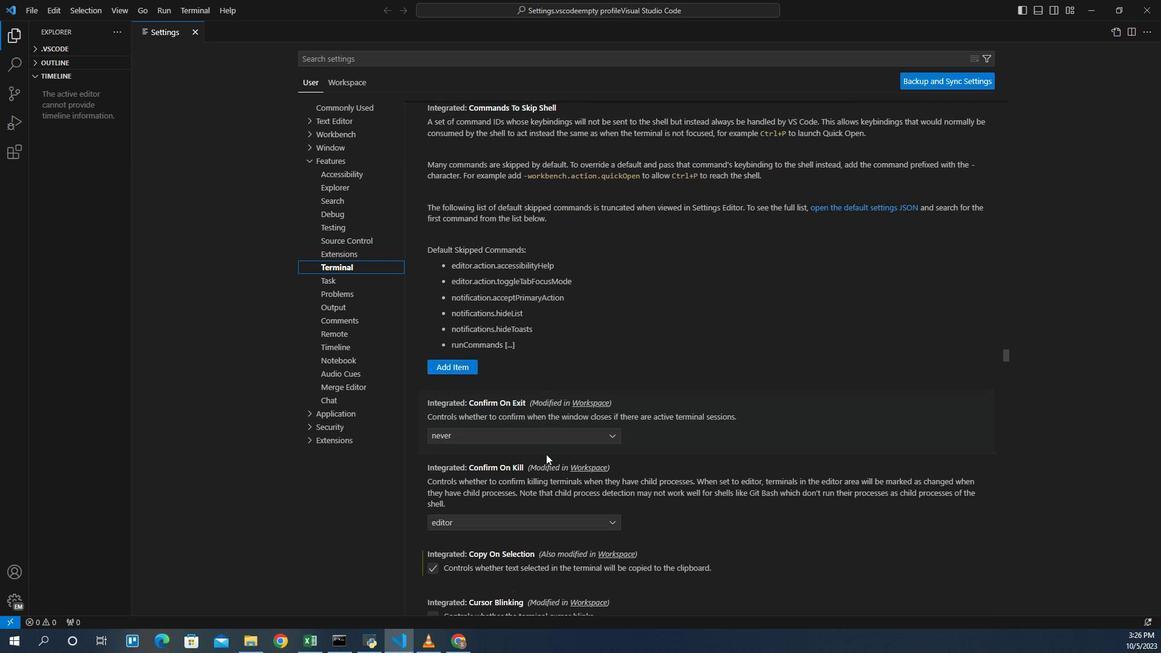 
Action: Mouse scrolled (549, 455) with delta (0, 0)
Screenshot: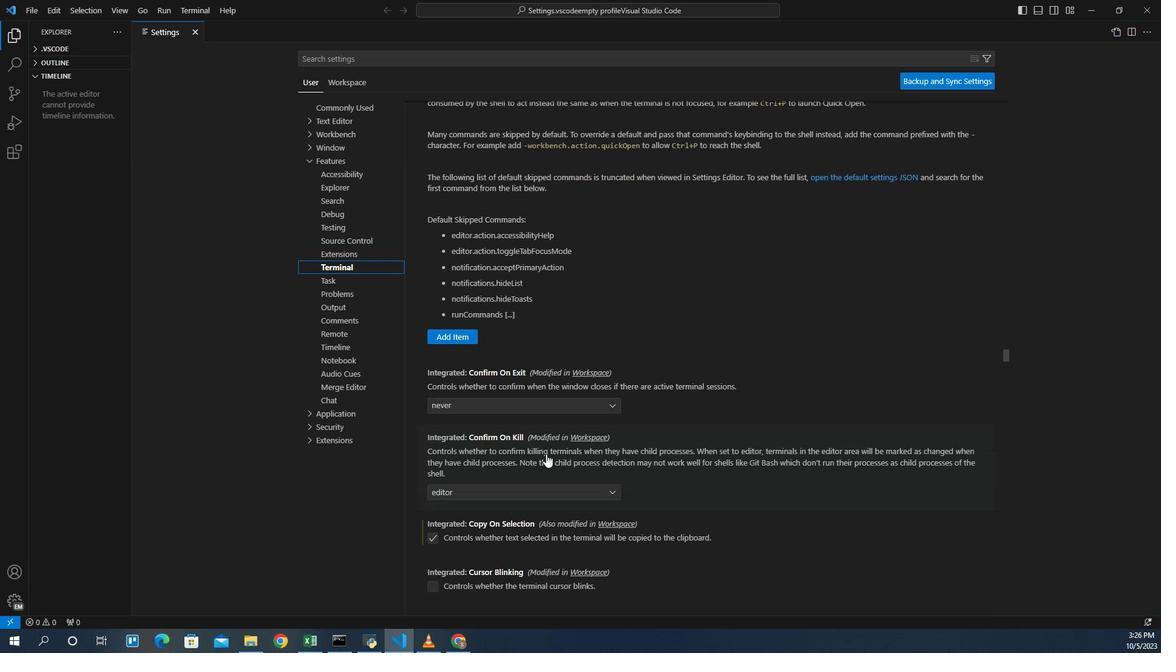
Action: Mouse scrolled (549, 455) with delta (0, 0)
Screenshot: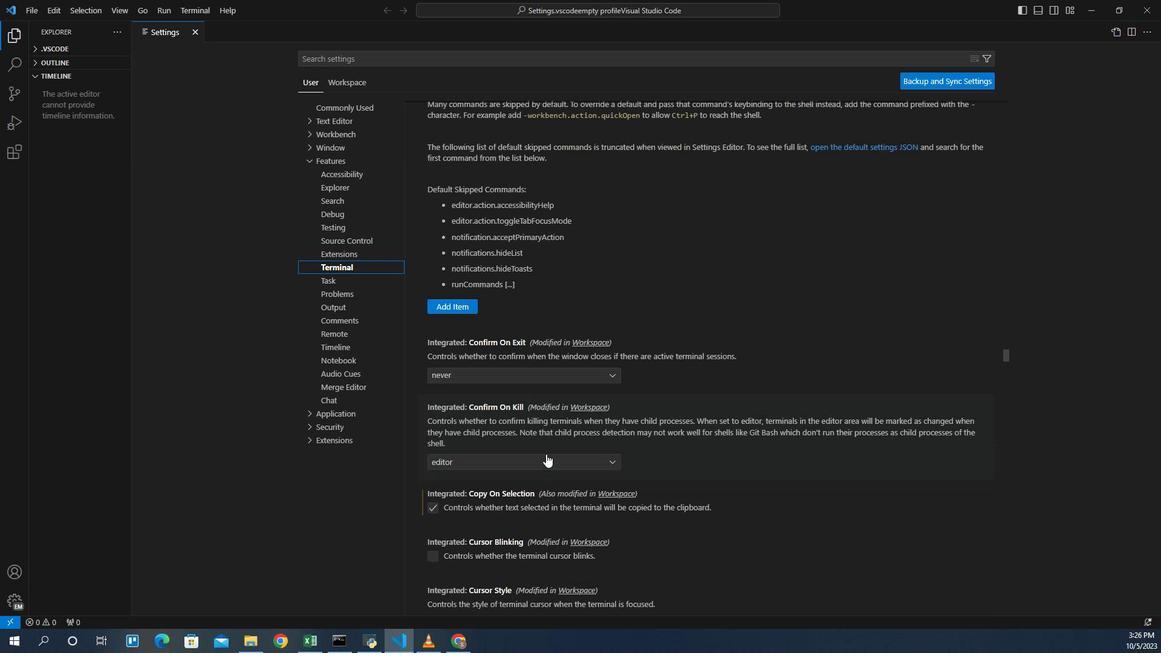 
Action: Mouse scrolled (549, 455) with delta (0, 0)
Screenshot: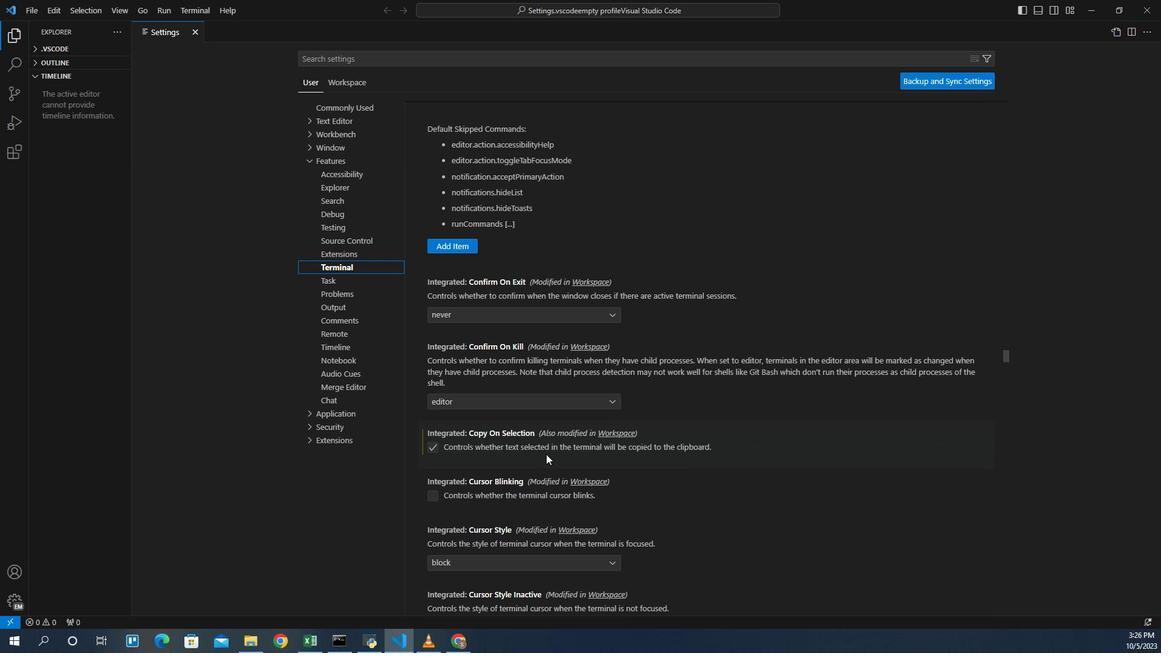 
Action: Mouse scrolled (549, 455) with delta (0, 0)
Screenshot: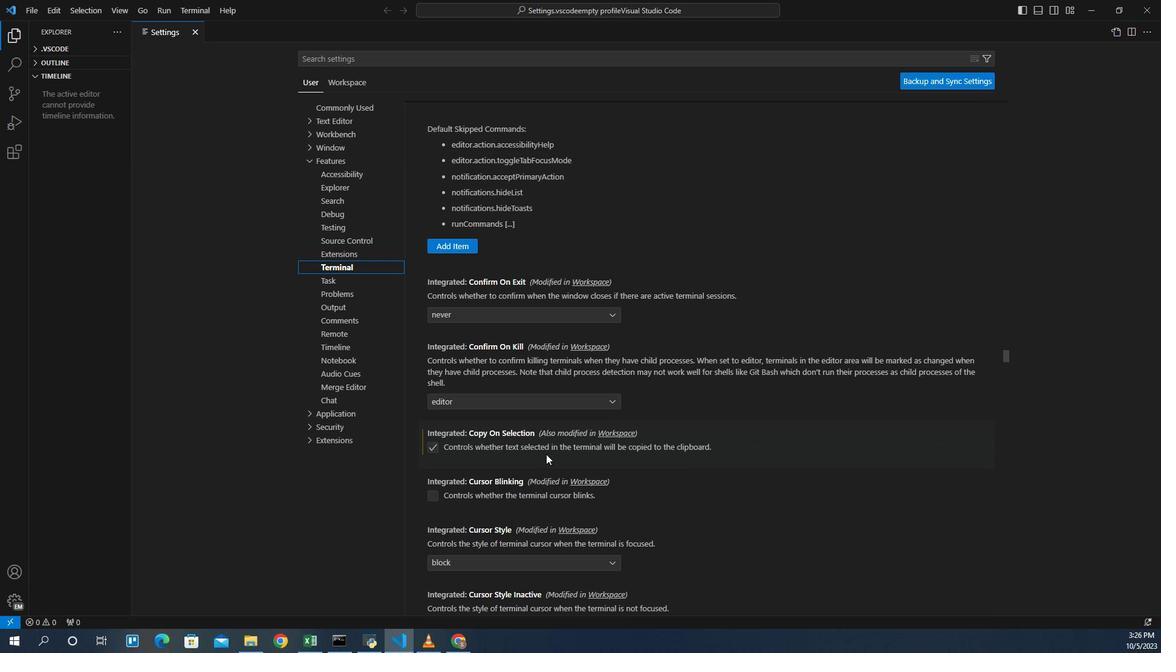 
Action: Mouse scrolled (549, 455) with delta (0, 0)
Screenshot: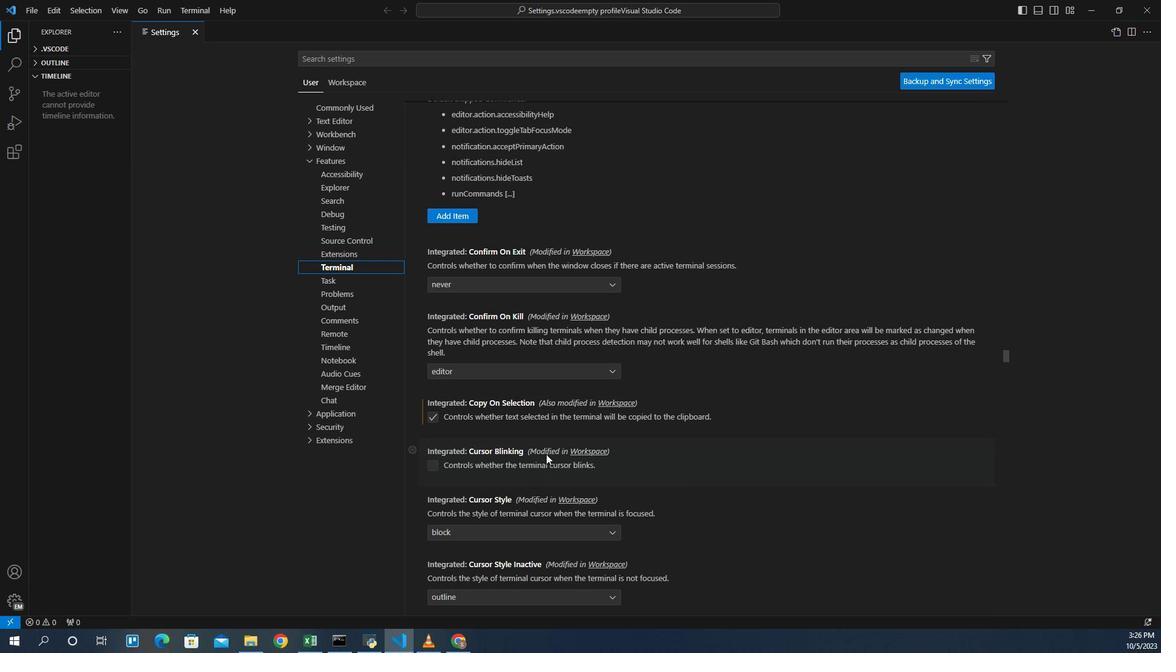 
Action: Mouse scrolled (549, 455) with delta (0, 0)
Screenshot: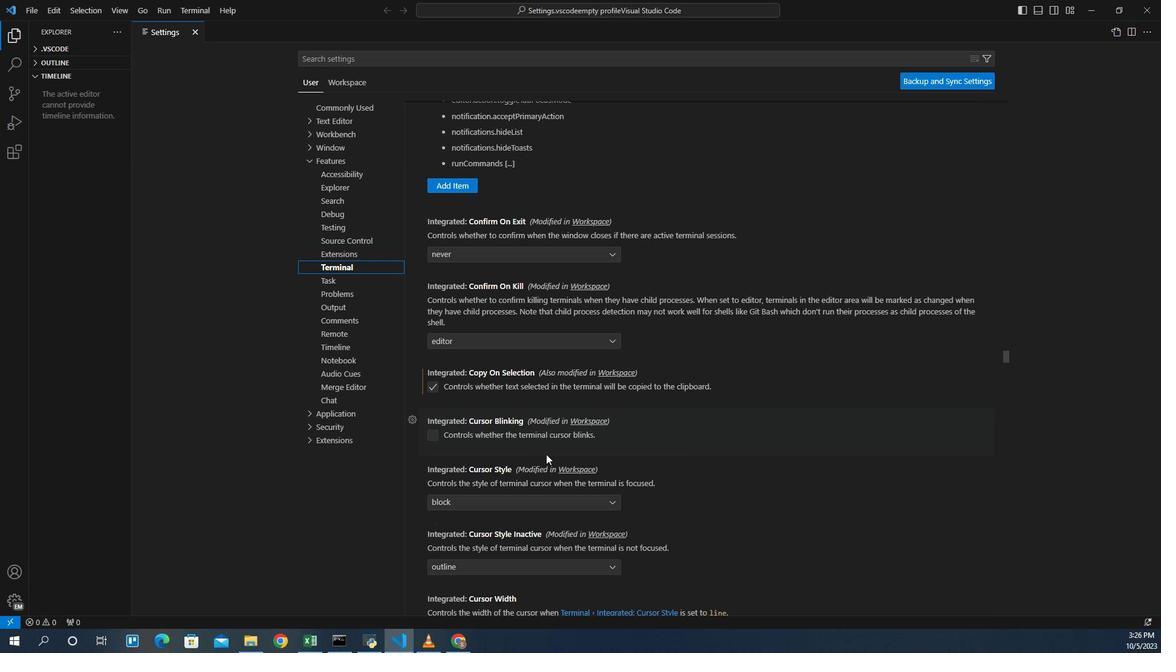 
Action: Mouse moved to (440, 442)
Screenshot: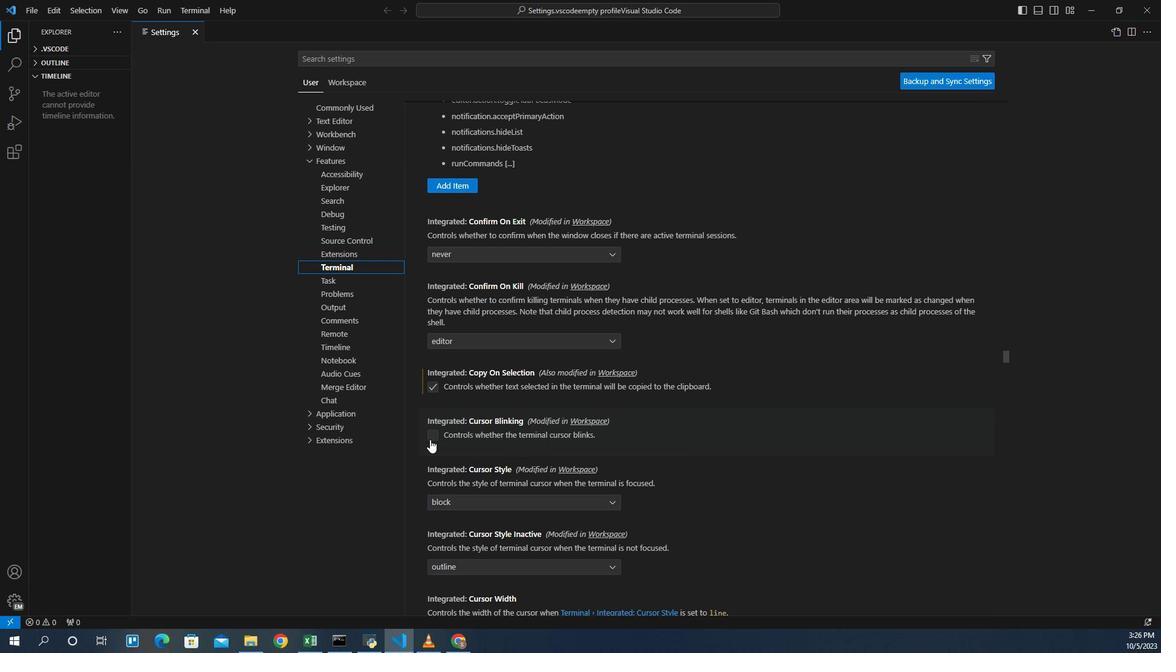 
Action: Mouse pressed left at (440, 442)
Screenshot: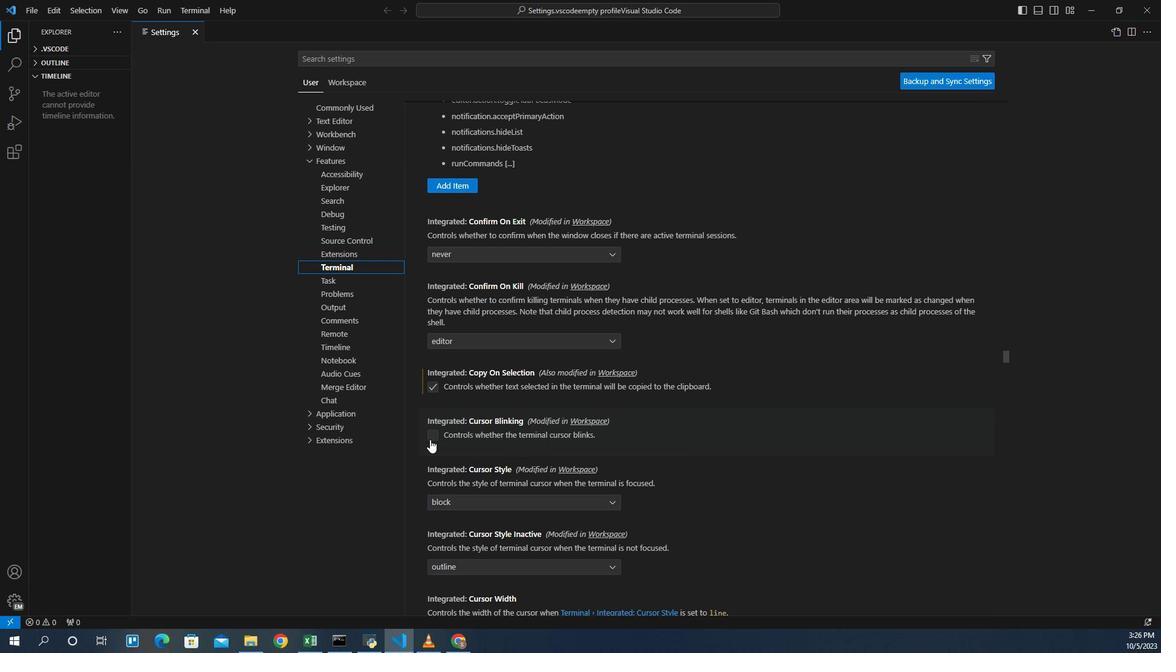 
Action: Mouse moved to (469, 442)
Screenshot: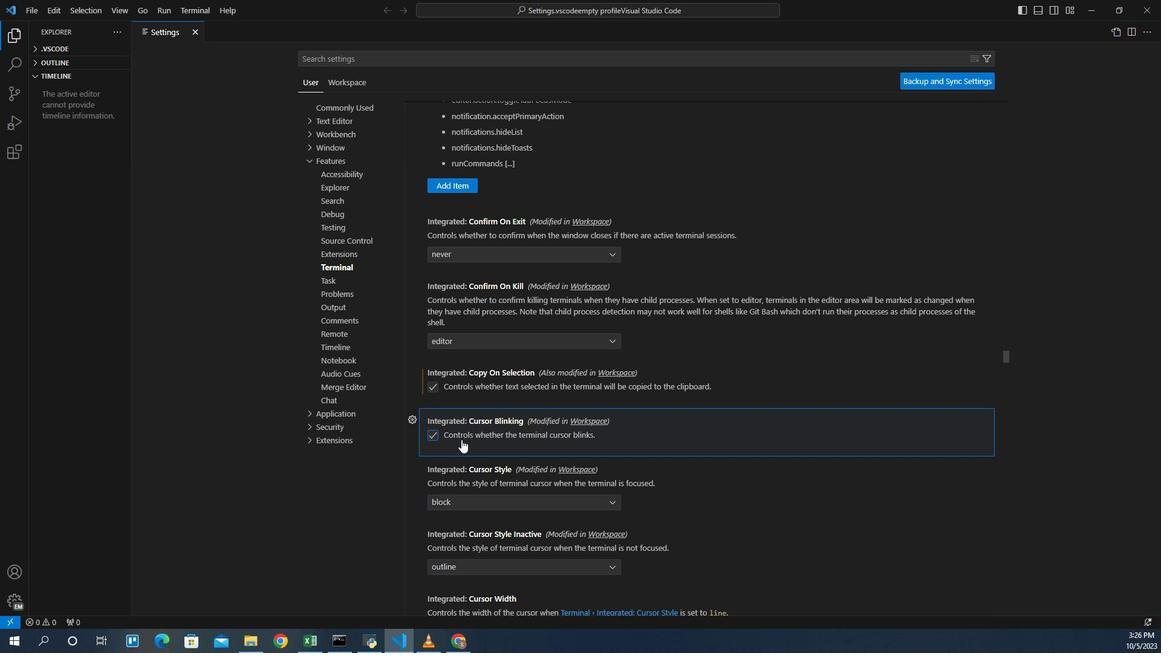 
